 Task: Check the average views per listing of lake in the last 5 years.
Action: Mouse moved to (890, 196)
Screenshot: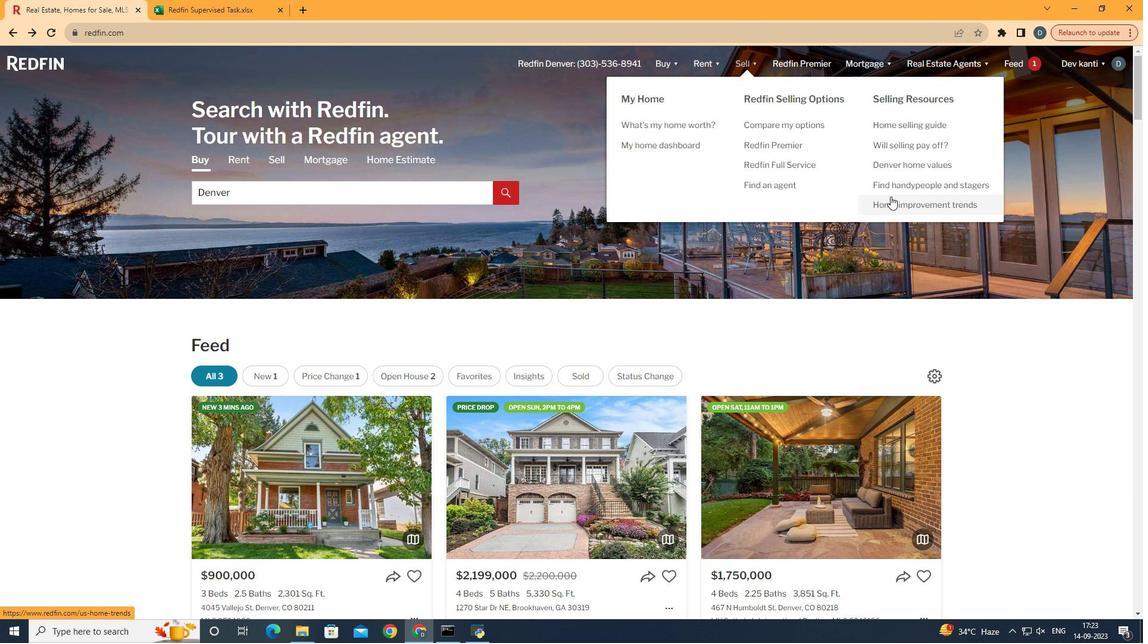 
Action: Mouse pressed left at (890, 196)
Screenshot: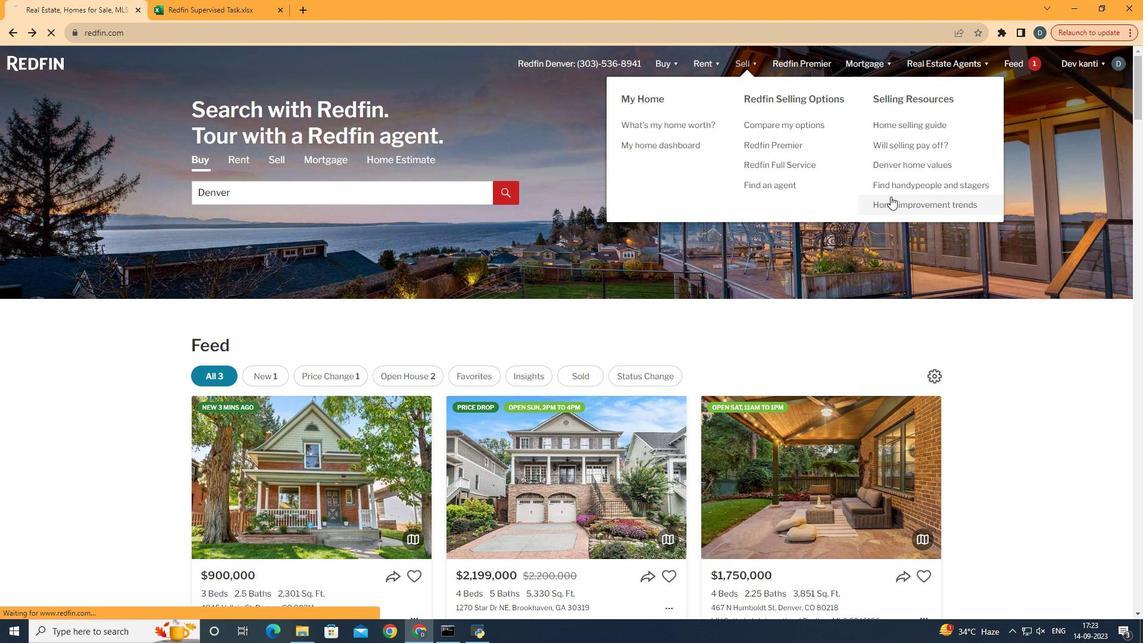 
Action: Mouse moved to (294, 219)
Screenshot: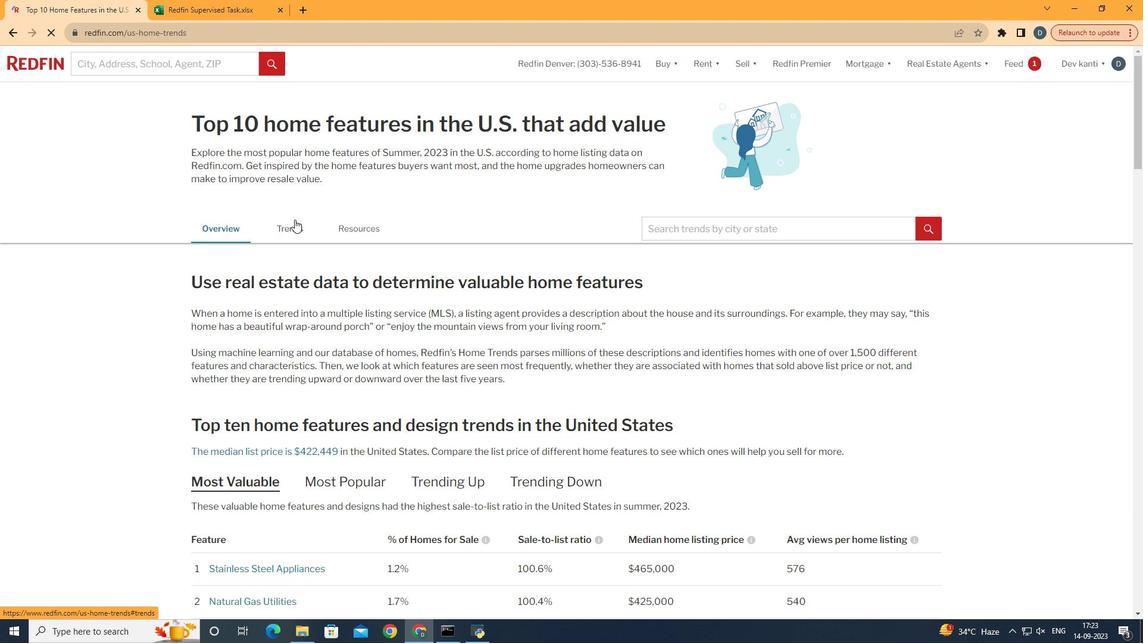 
Action: Mouse pressed left at (294, 219)
Screenshot: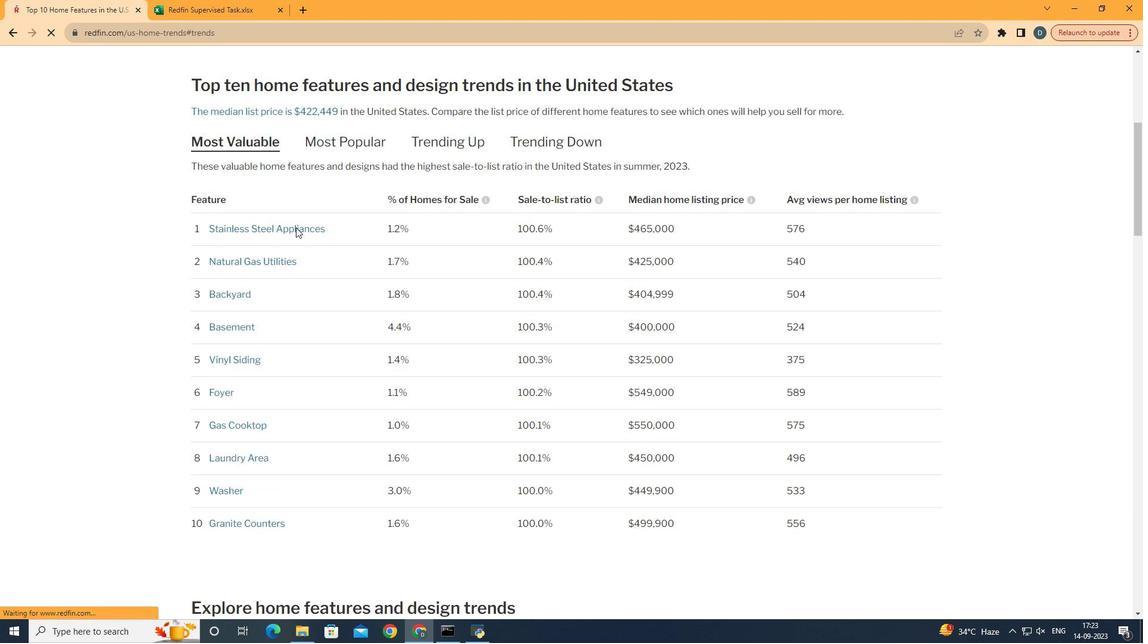 
Action: Mouse moved to (384, 279)
Screenshot: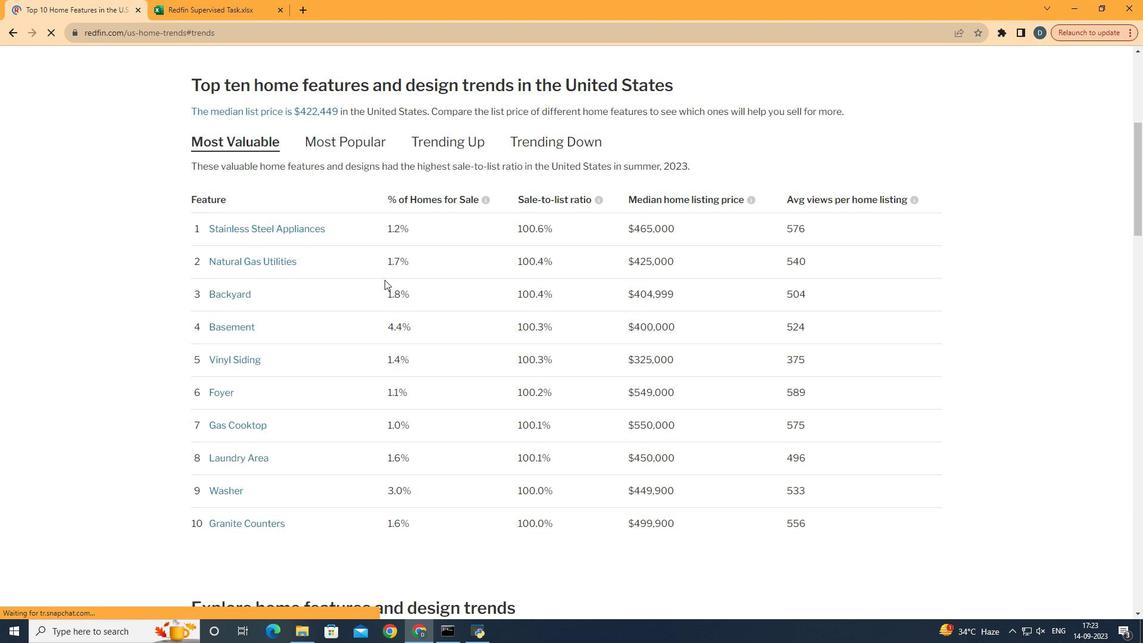 
Action: Mouse scrolled (384, 279) with delta (0, 0)
Screenshot: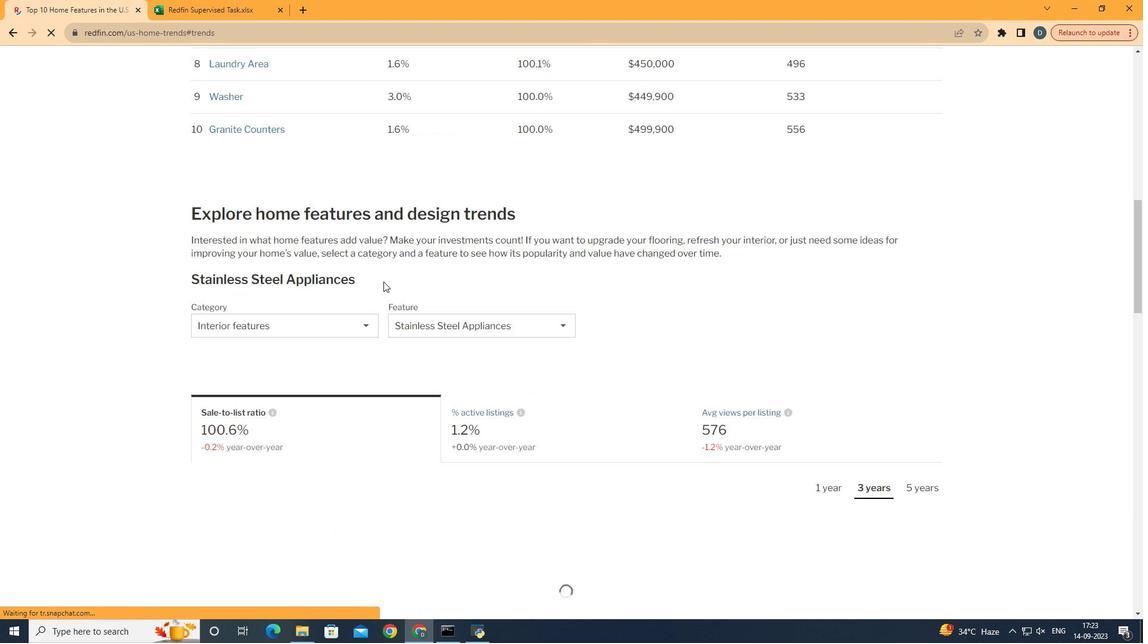 
Action: Mouse scrolled (384, 279) with delta (0, 0)
Screenshot: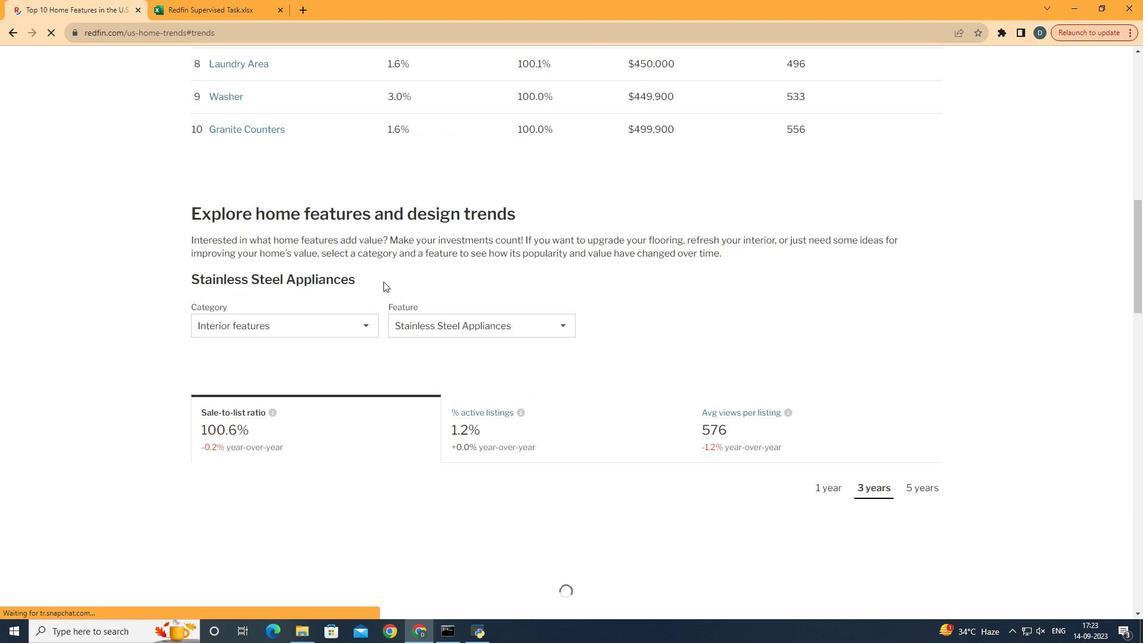 
Action: Mouse moved to (383, 281)
Screenshot: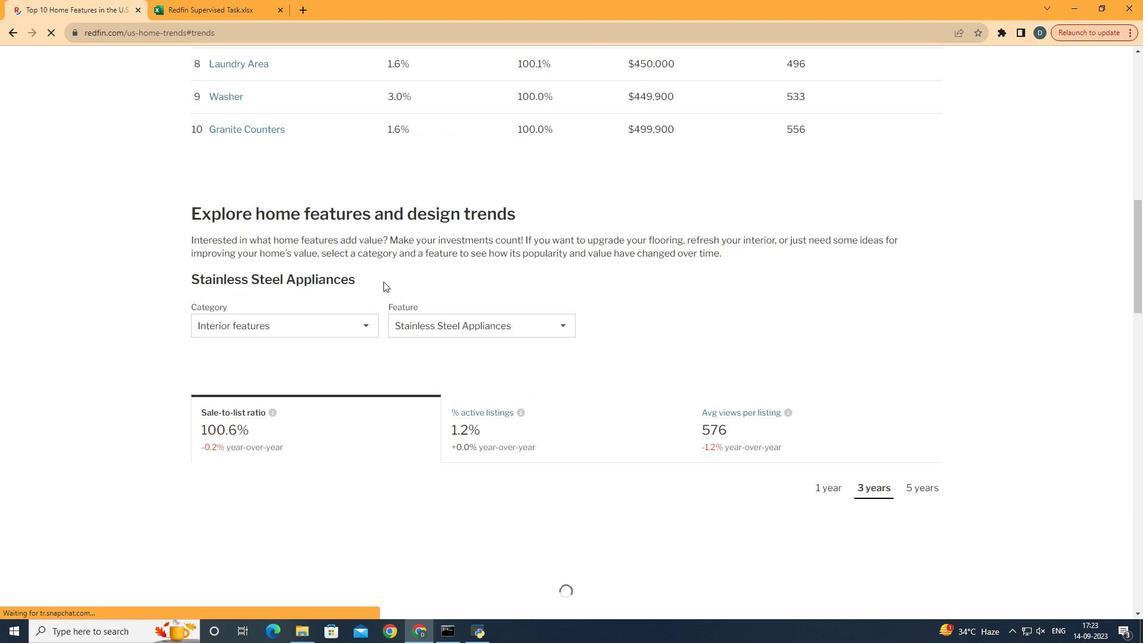 
Action: Mouse scrolled (383, 280) with delta (0, 0)
Screenshot: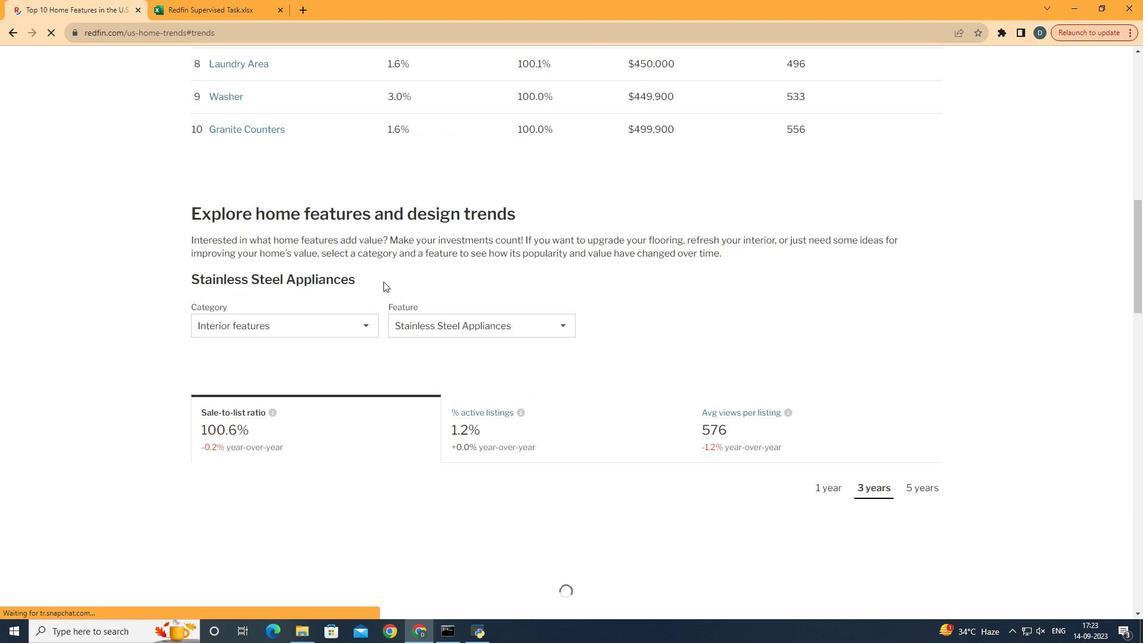 
Action: Mouse scrolled (383, 280) with delta (0, 0)
Screenshot: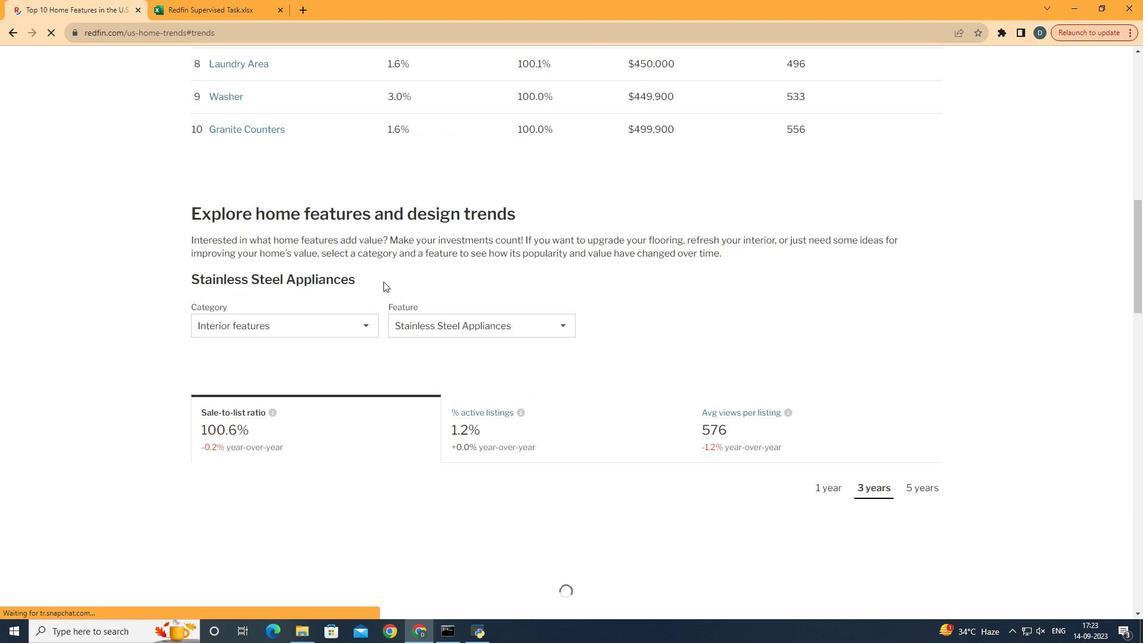 
Action: Mouse scrolled (383, 280) with delta (0, 0)
Screenshot: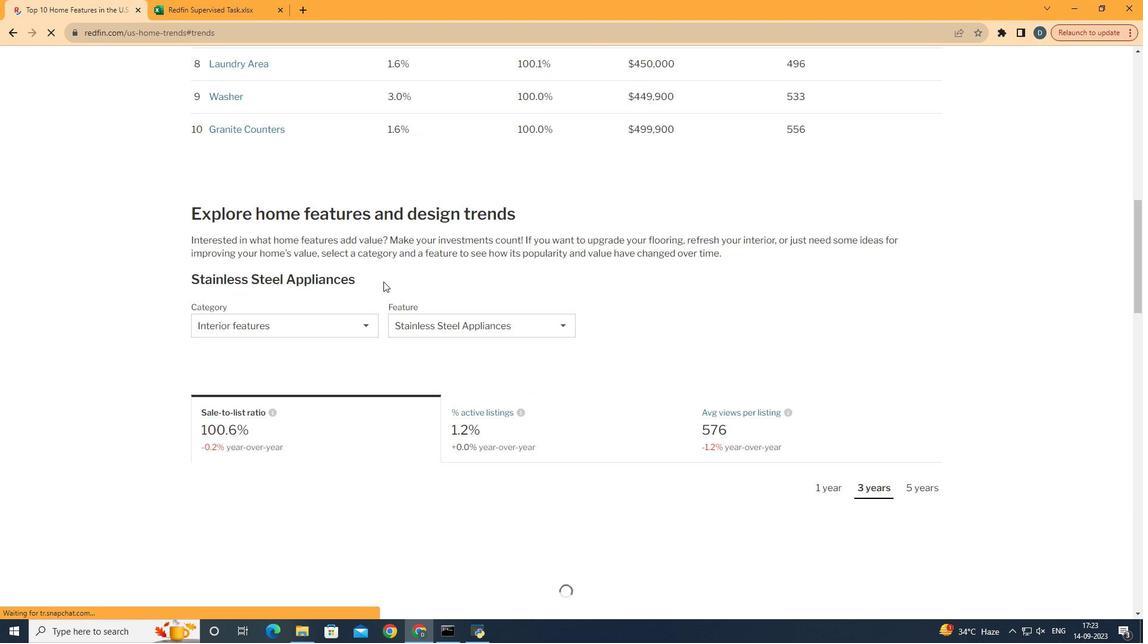 
Action: Mouse moved to (383, 281)
Screenshot: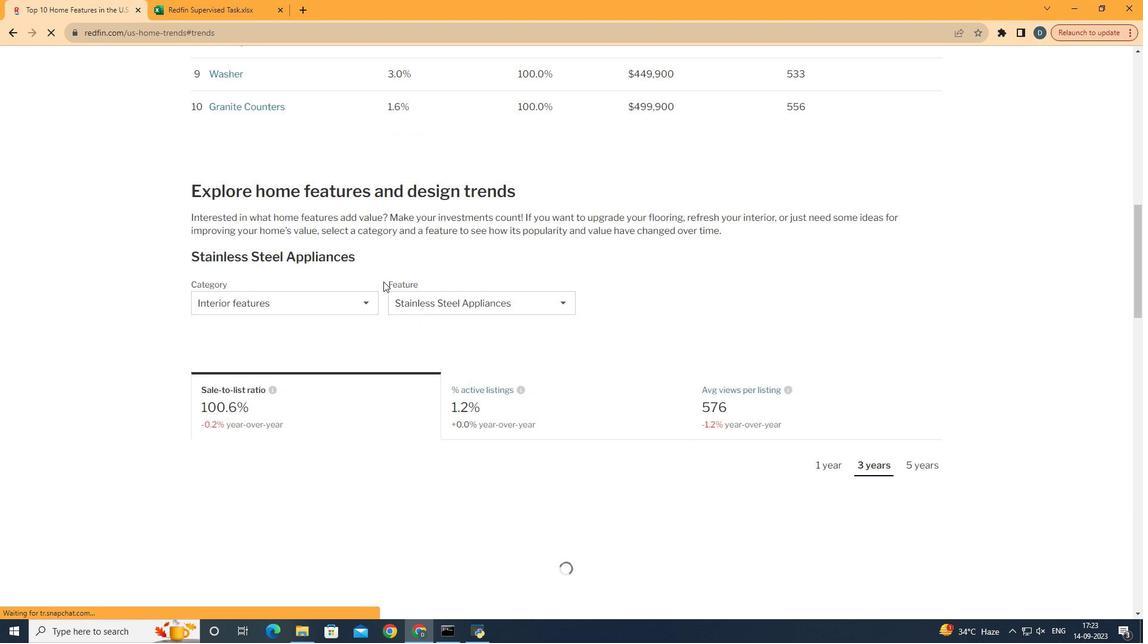 
Action: Mouse scrolled (383, 281) with delta (0, 0)
Screenshot: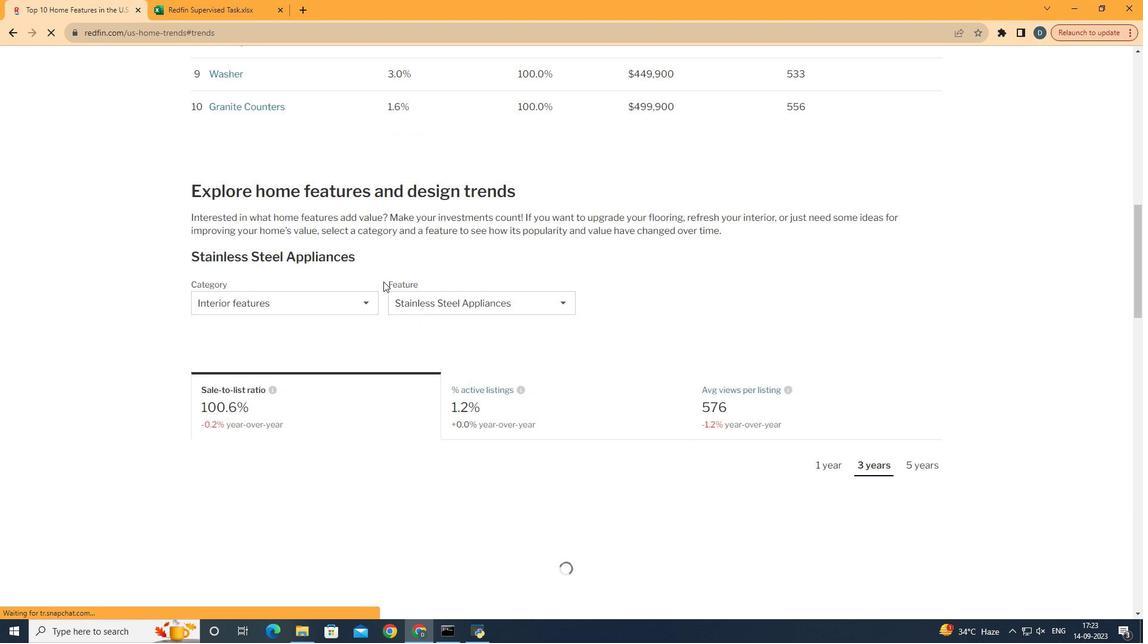 
Action: Mouse scrolled (383, 281) with delta (0, 0)
Screenshot: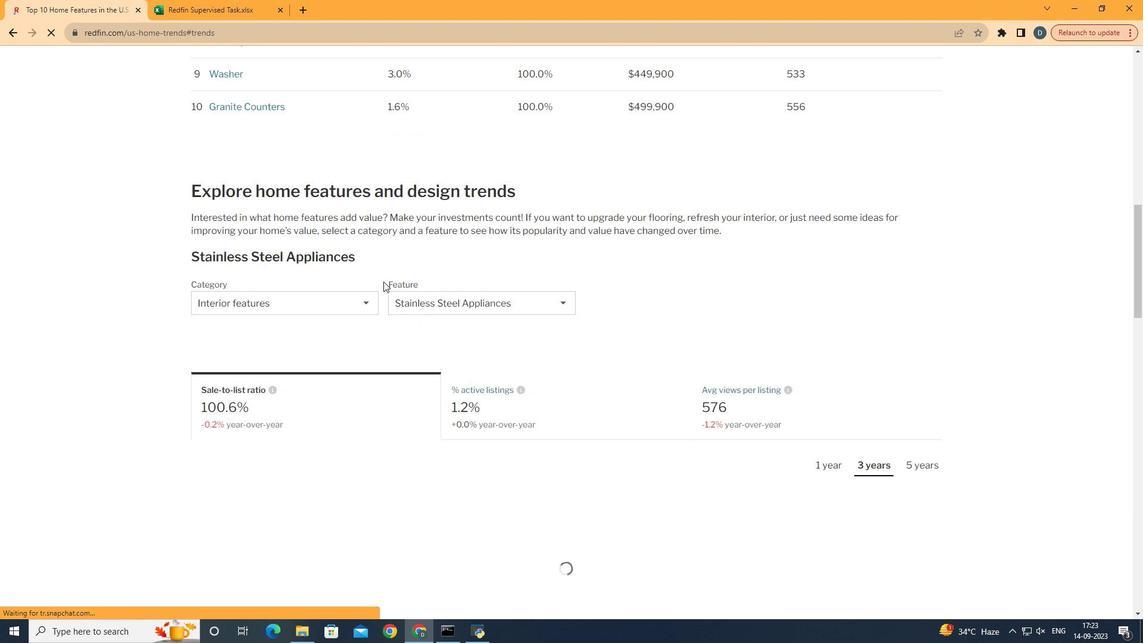 
Action: Mouse scrolled (383, 281) with delta (0, 0)
Screenshot: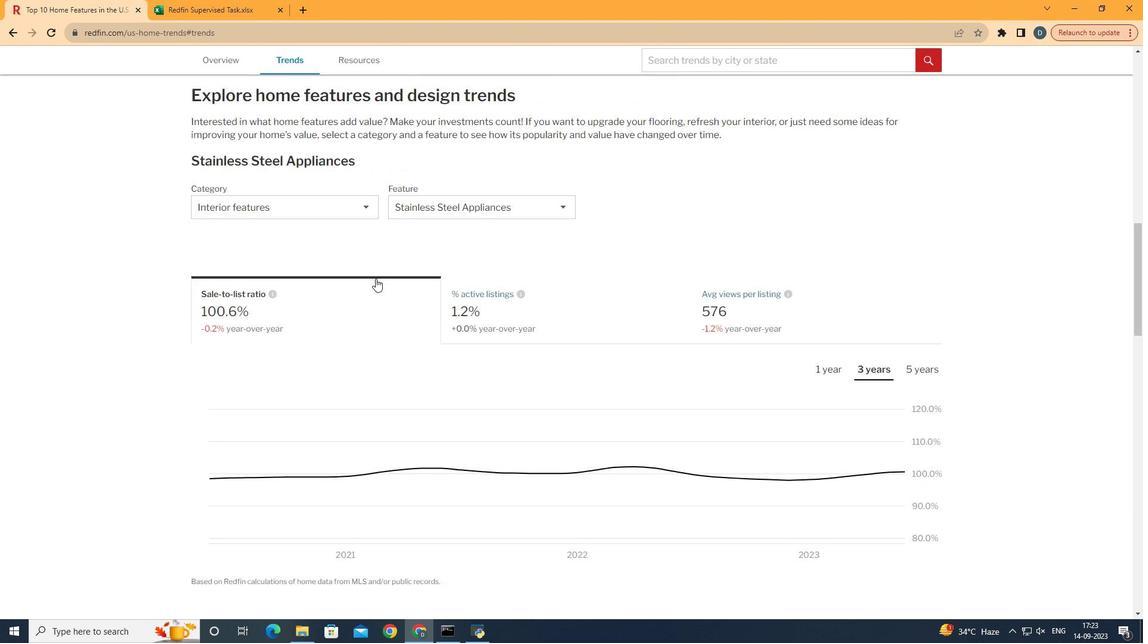 
Action: Mouse scrolled (383, 281) with delta (0, 0)
Screenshot: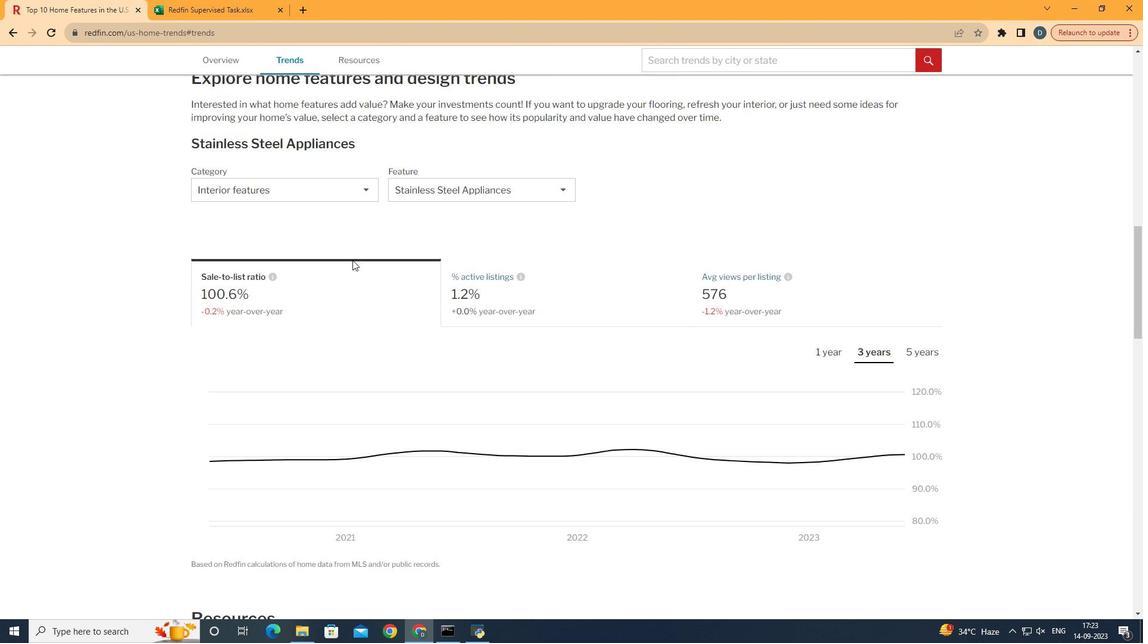 
Action: Mouse moved to (338, 230)
Screenshot: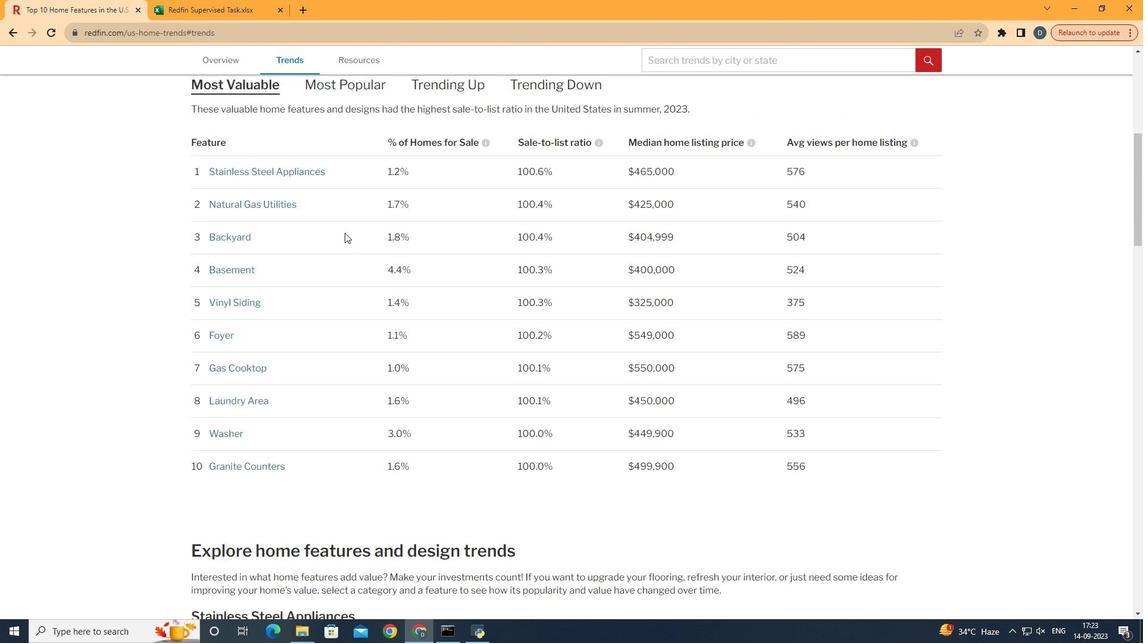 
Action: Mouse scrolled (338, 229) with delta (0, 0)
Screenshot: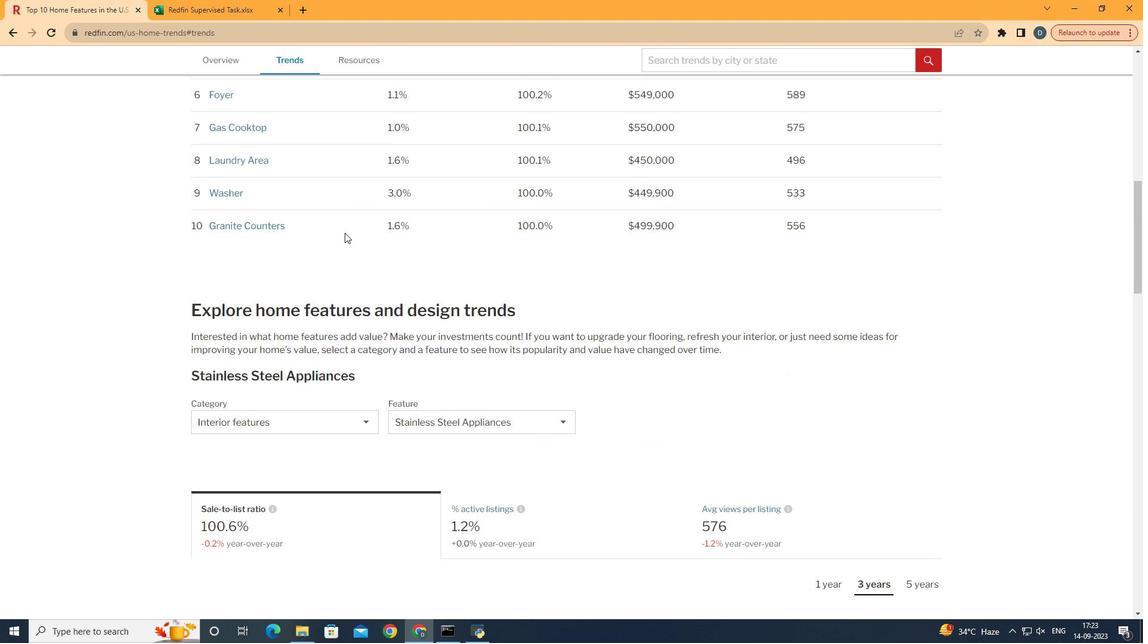 
Action: Mouse scrolled (338, 229) with delta (0, 0)
Screenshot: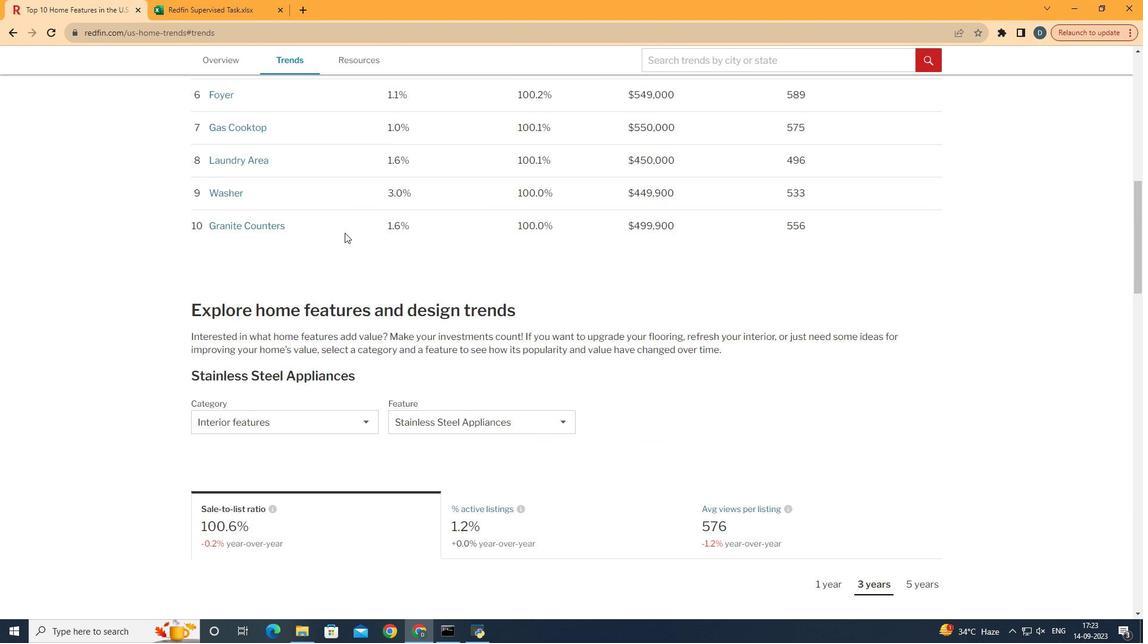 
Action: Mouse scrolled (338, 229) with delta (0, 0)
Screenshot: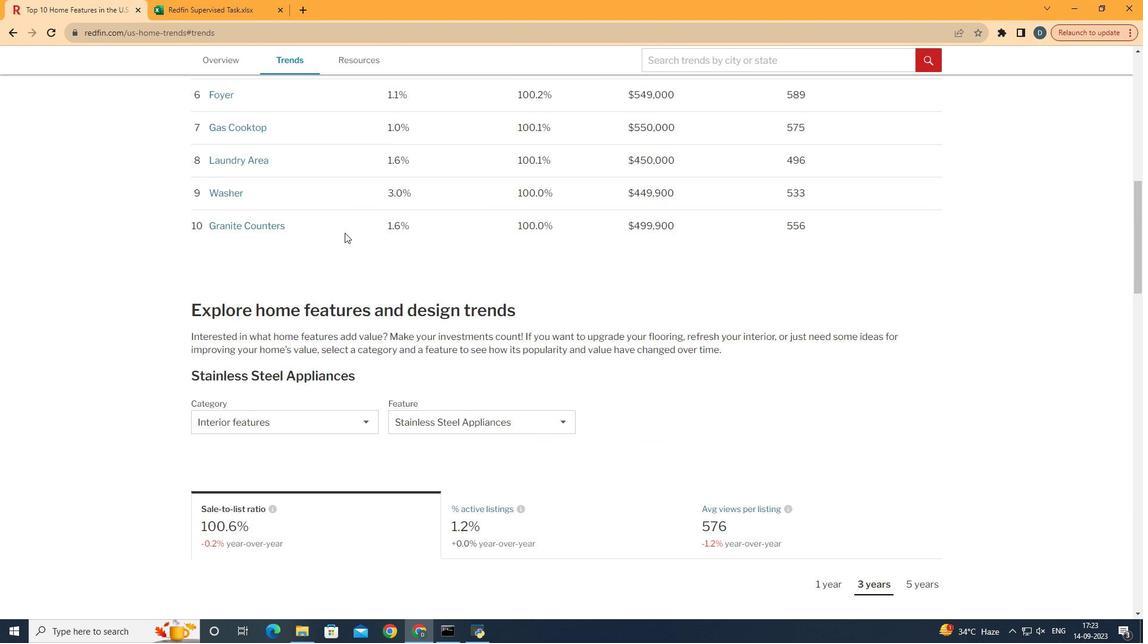 
Action: Mouse scrolled (338, 229) with delta (0, 0)
Screenshot: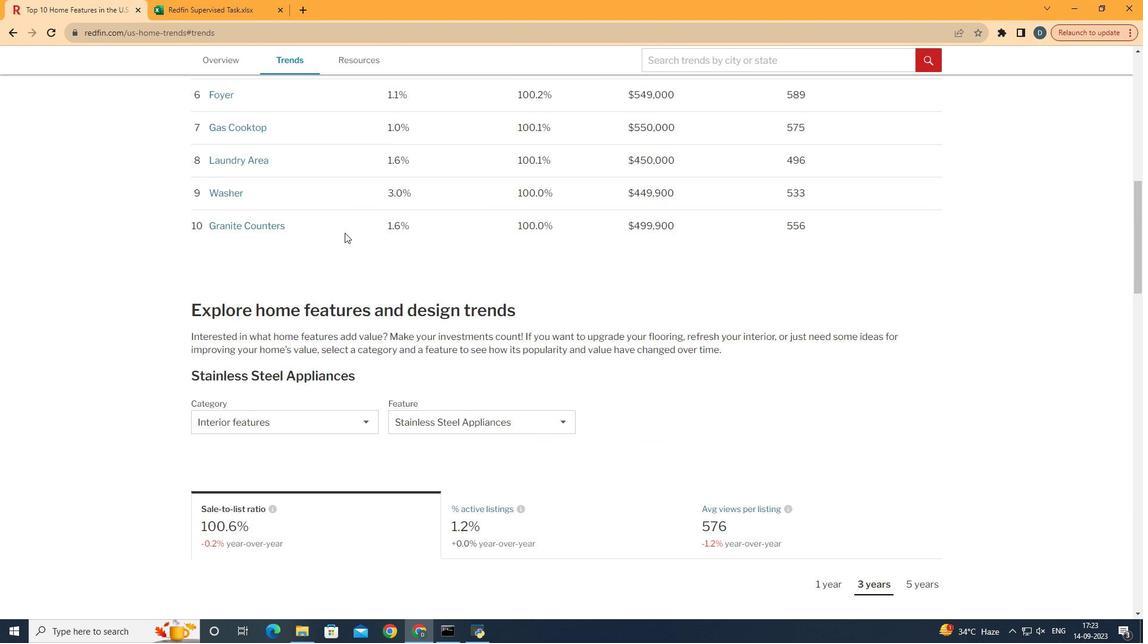 
Action: Mouse moved to (340, 231)
Screenshot: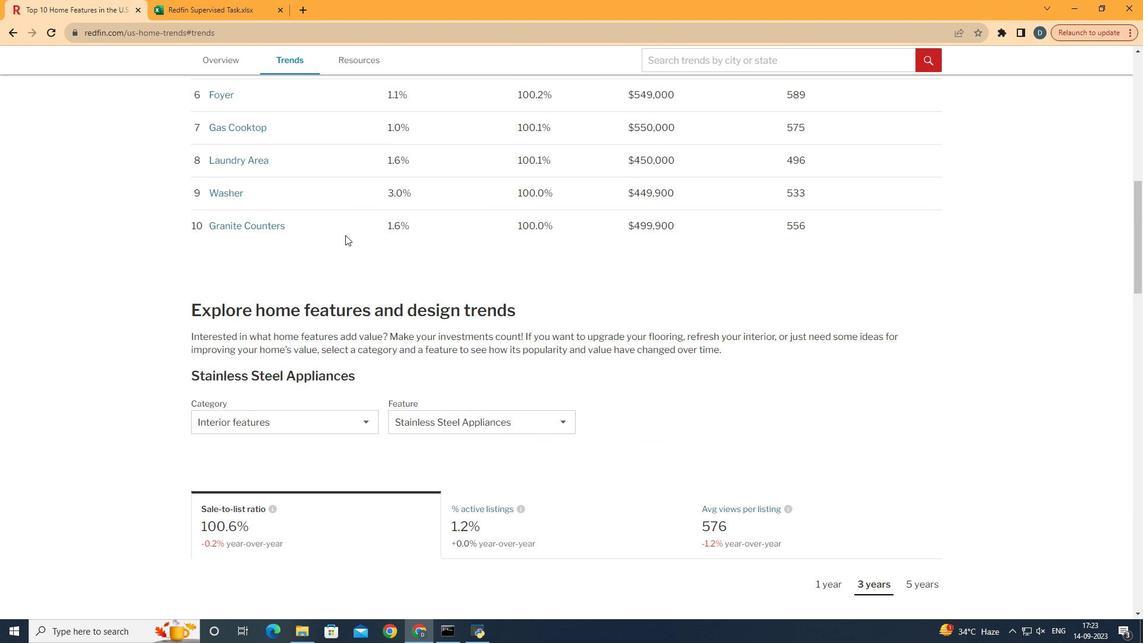
Action: Mouse scrolled (340, 230) with delta (0, 0)
Screenshot: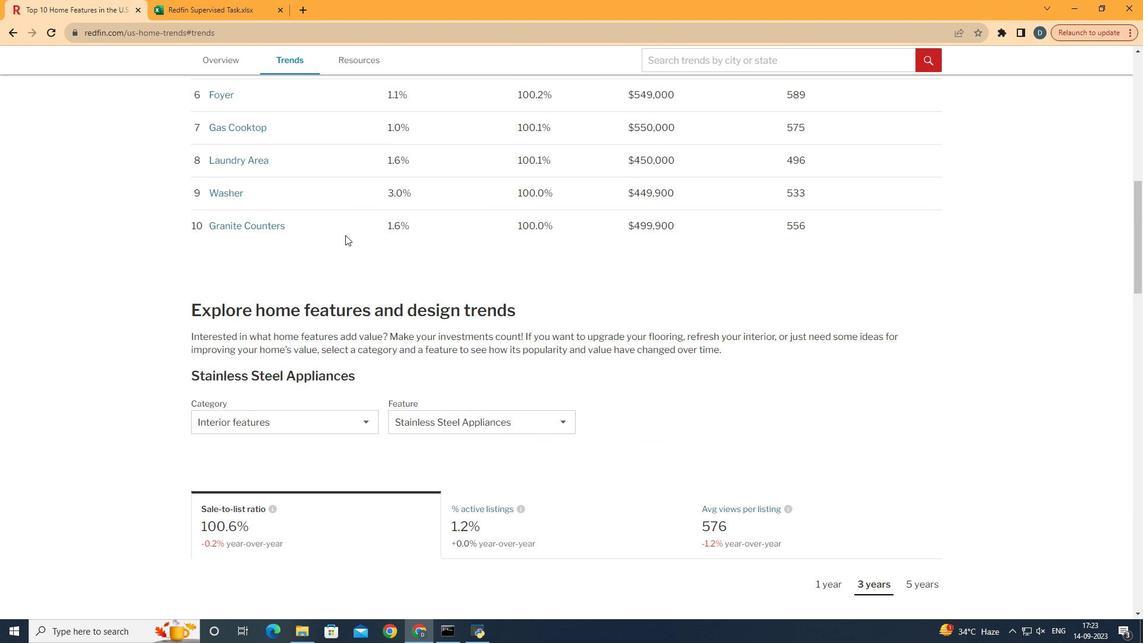 
Action: Mouse moved to (337, 431)
Screenshot: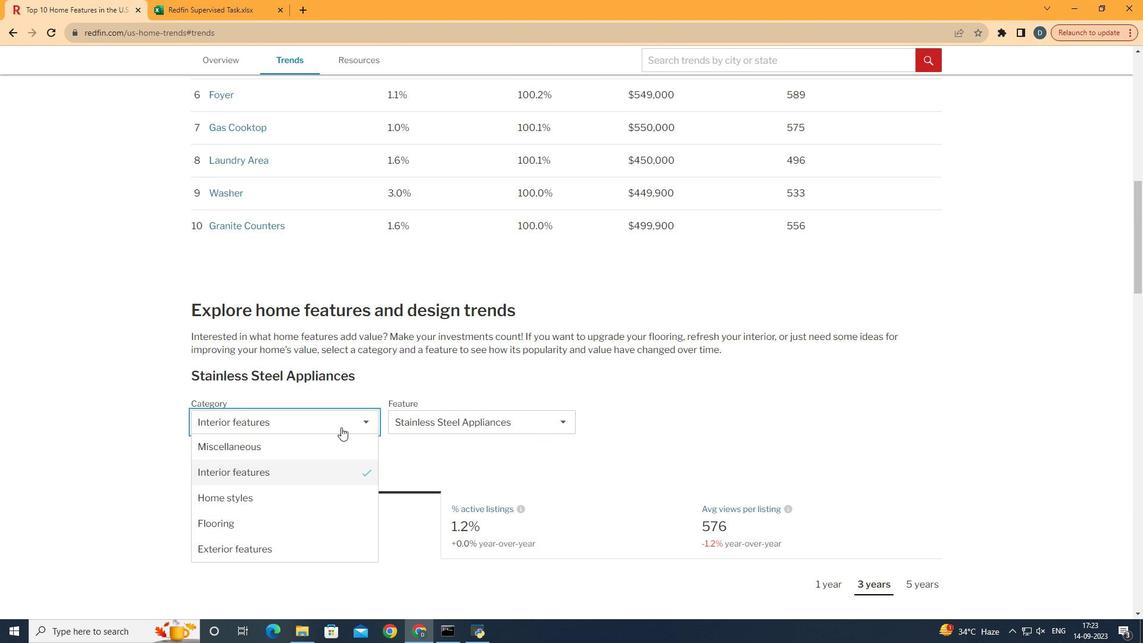 
Action: Mouse pressed left at (337, 431)
Screenshot: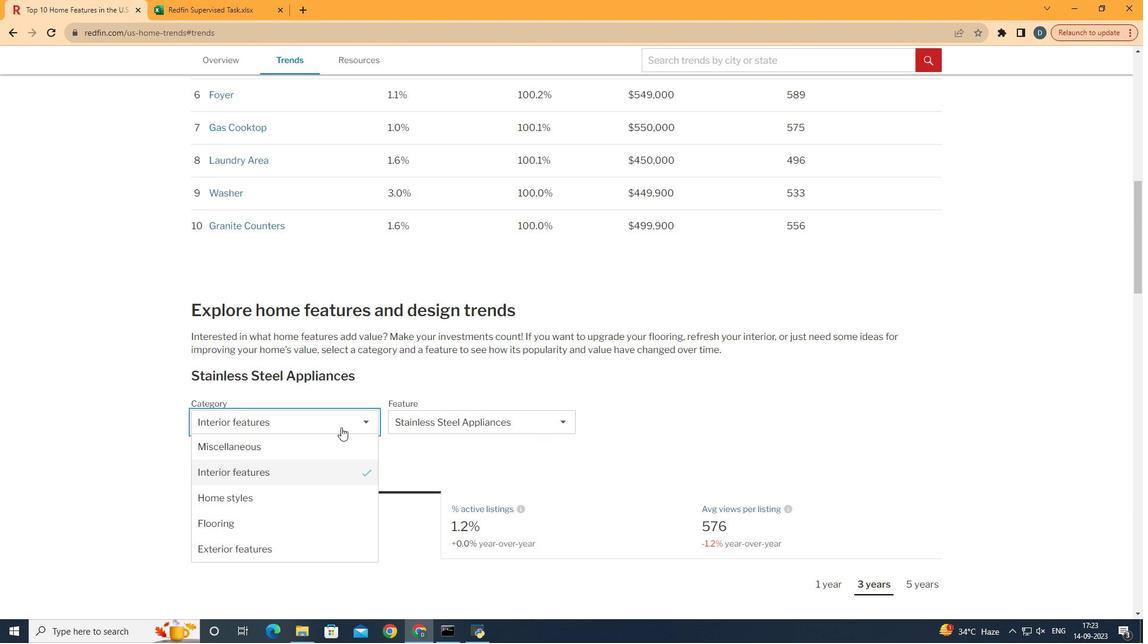 
Action: Mouse moved to (300, 546)
Screenshot: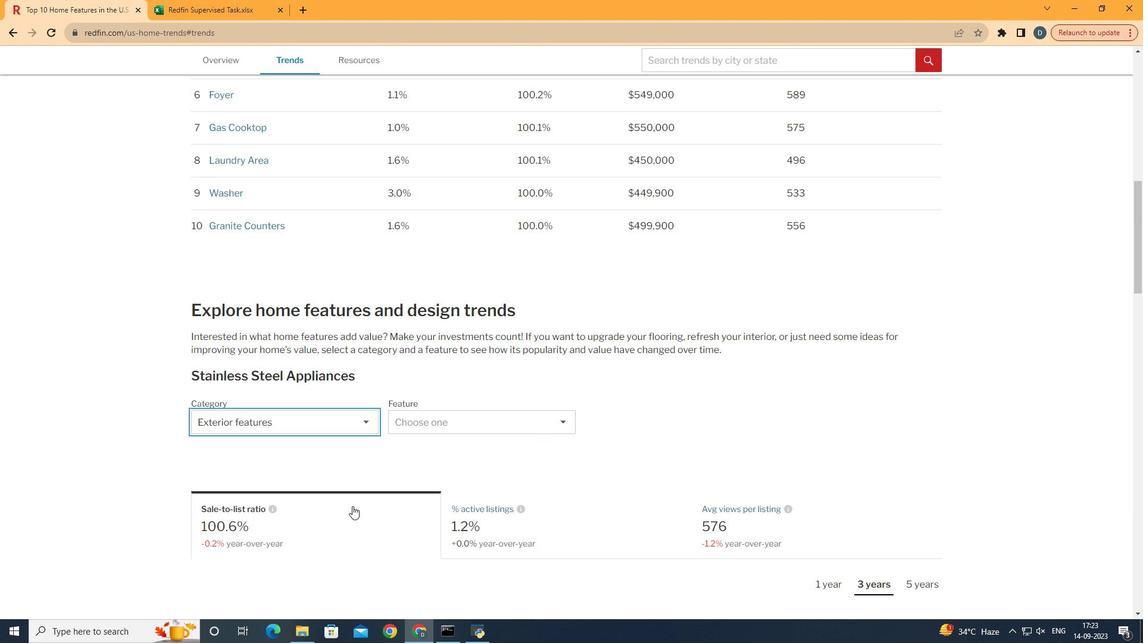 
Action: Mouse pressed left at (300, 546)
Screenshot: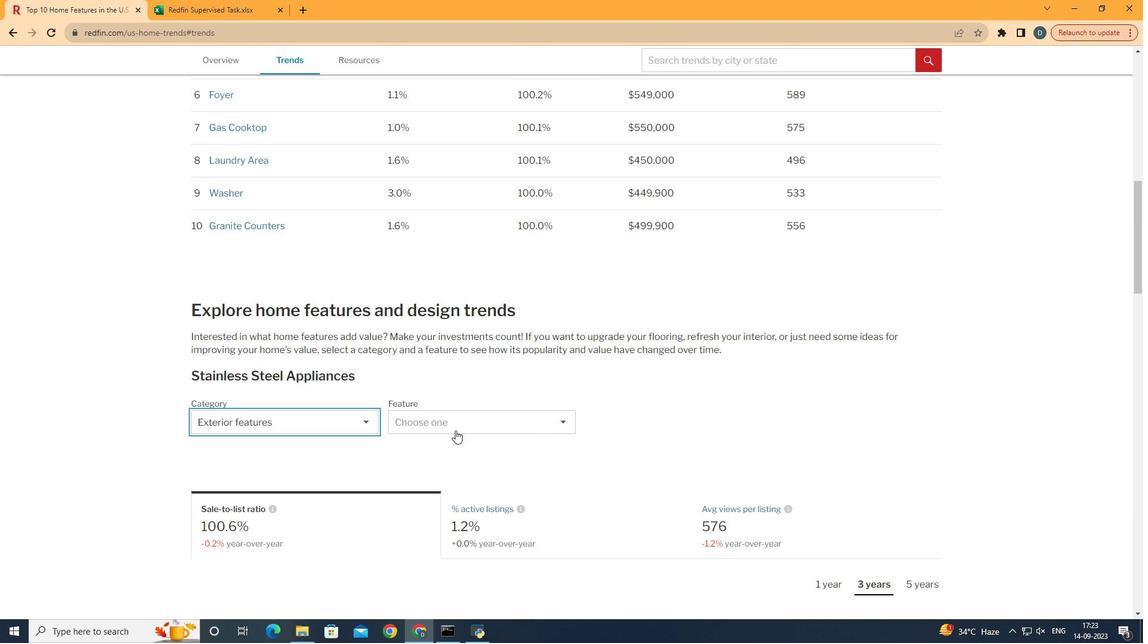 
Action: Mouse moved to (468, 424)
Screenshot: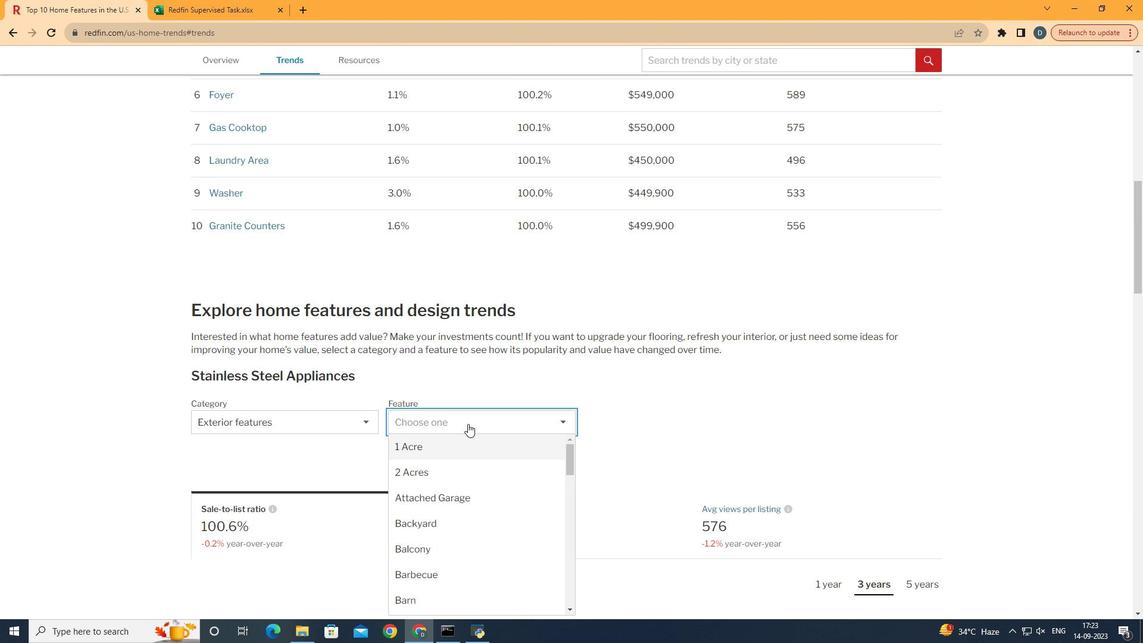 
Action: Mouse pressed left at (468, 424)
Screenshot: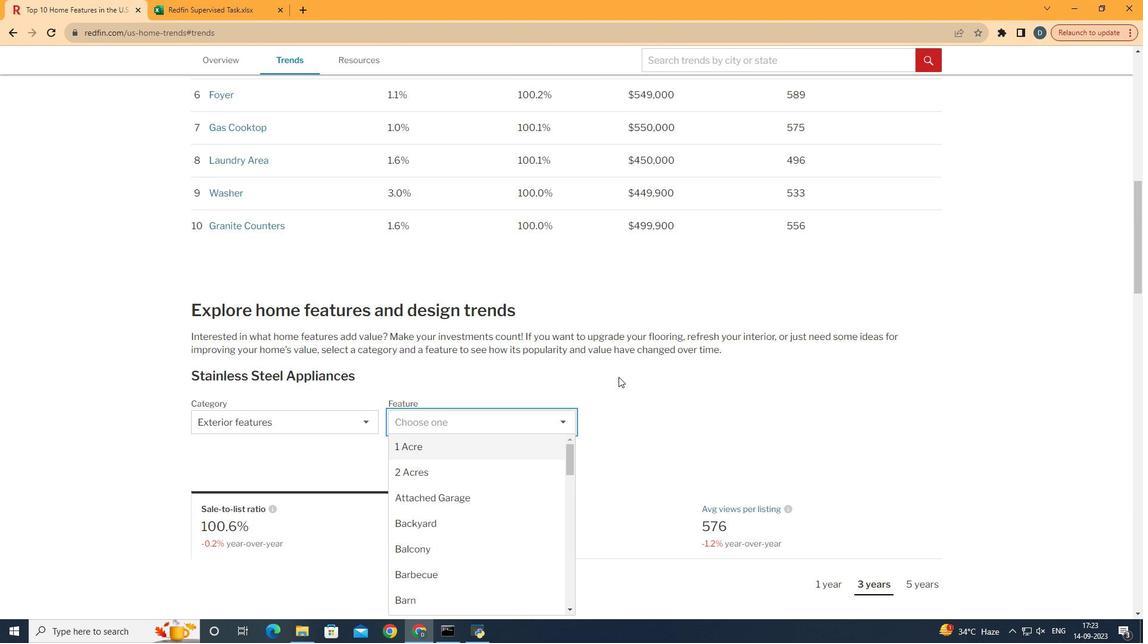 
Action: Mouse moved to (686, 363)
Screenshot: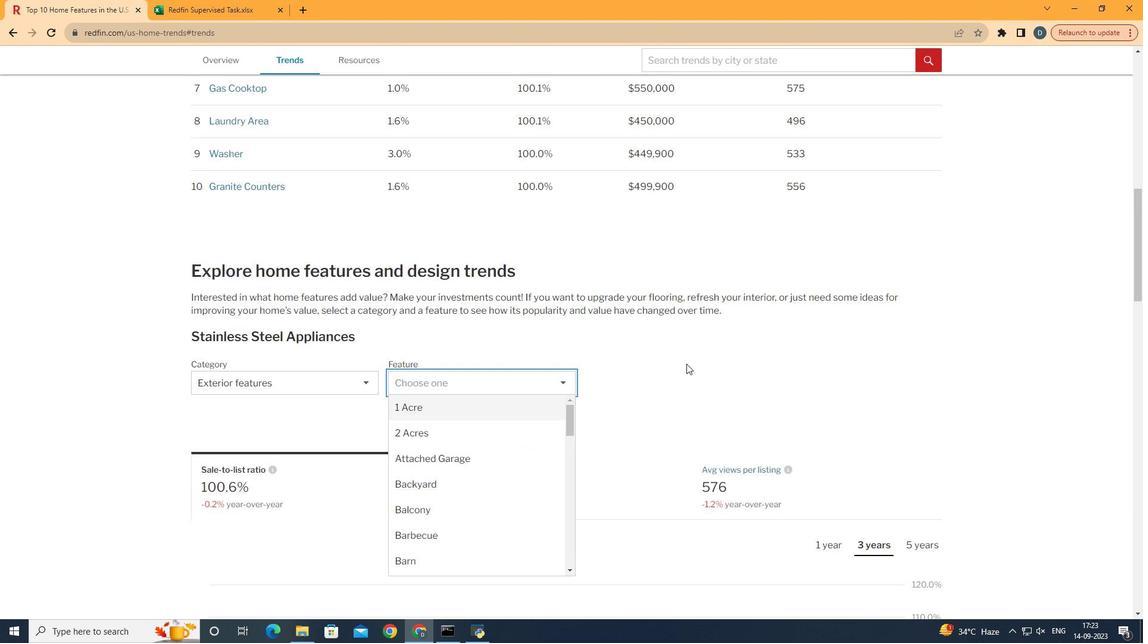 
Action: Mouse scrolled (686, 363) with delta (0, 0)
Screenshot: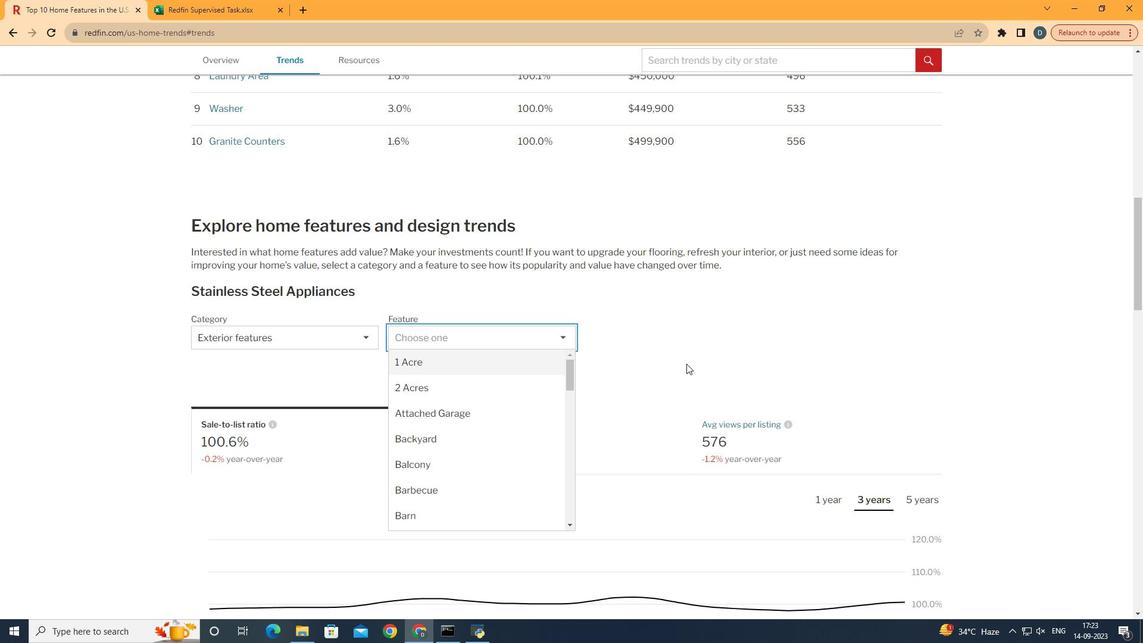 
Action: Mouse scrolled (686, 363) with delta (0, 0)
Screenshot: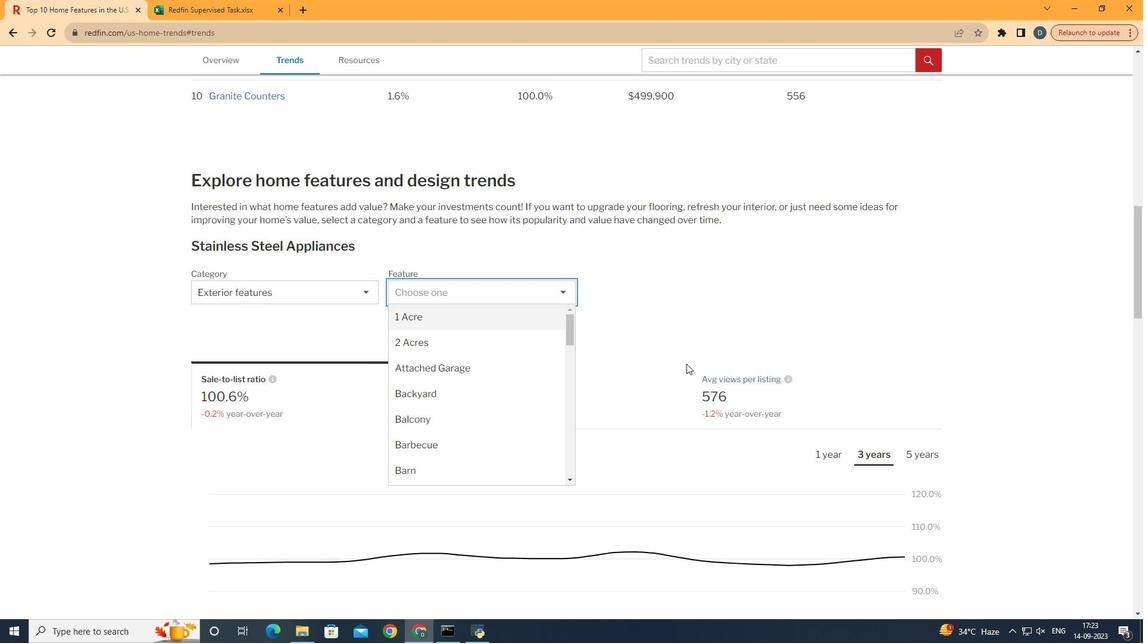 
Action: Mouse scrolled (686, 363) with delta (0, 0)
Screenshot: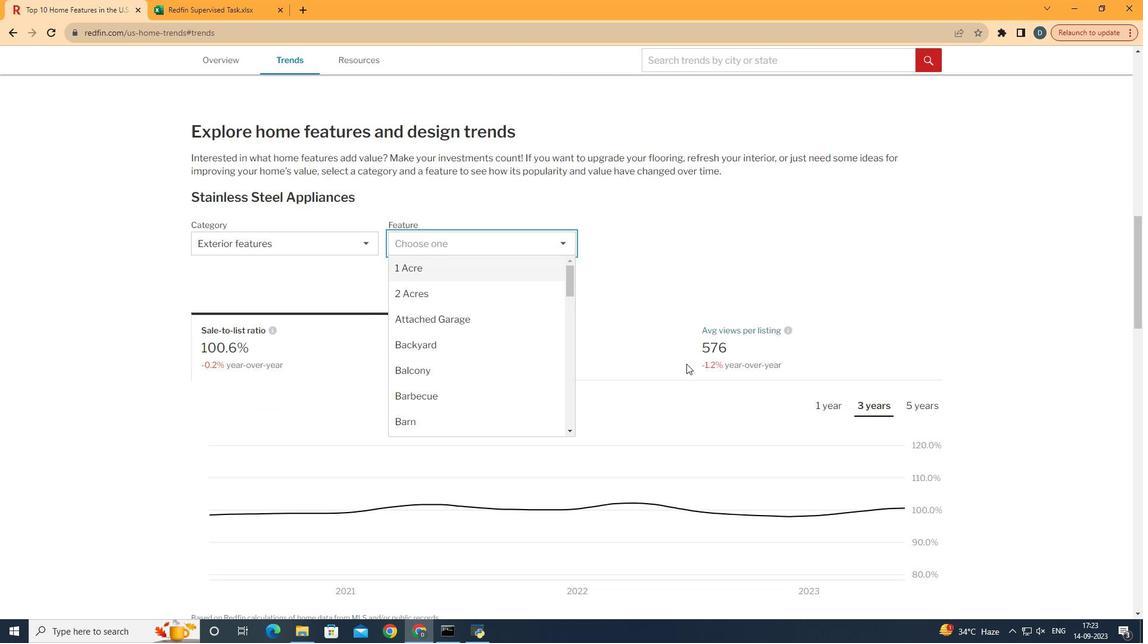 
Action: Mouse moved to (403, 371)
Screenshot: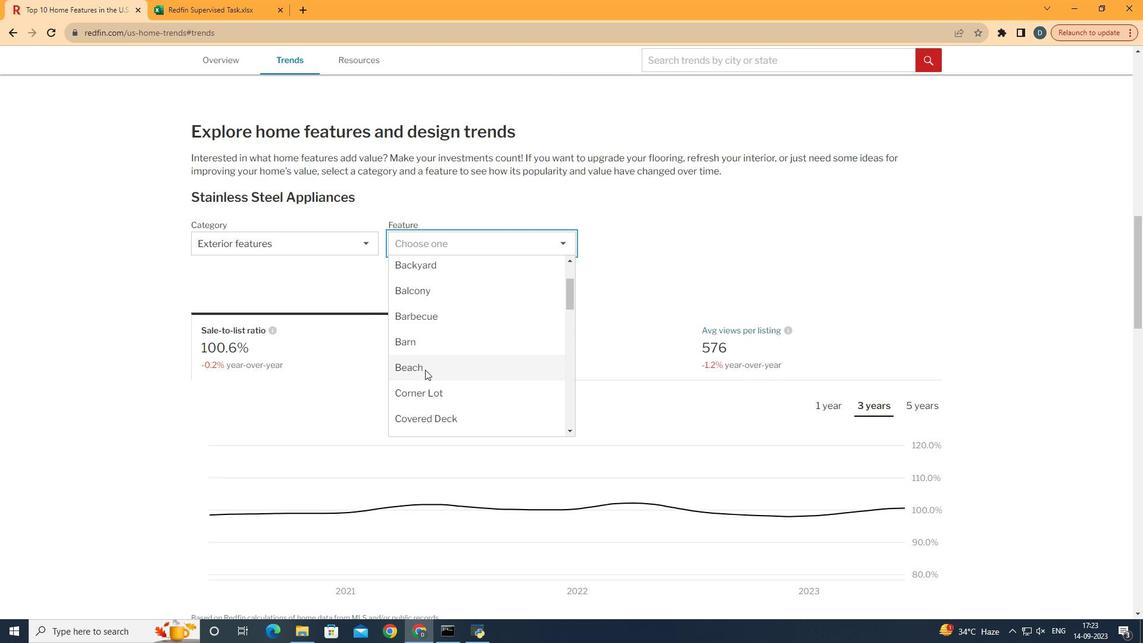 
Action: Mouse scrolled (403, 370) with delta (0, 0)
Screenshot: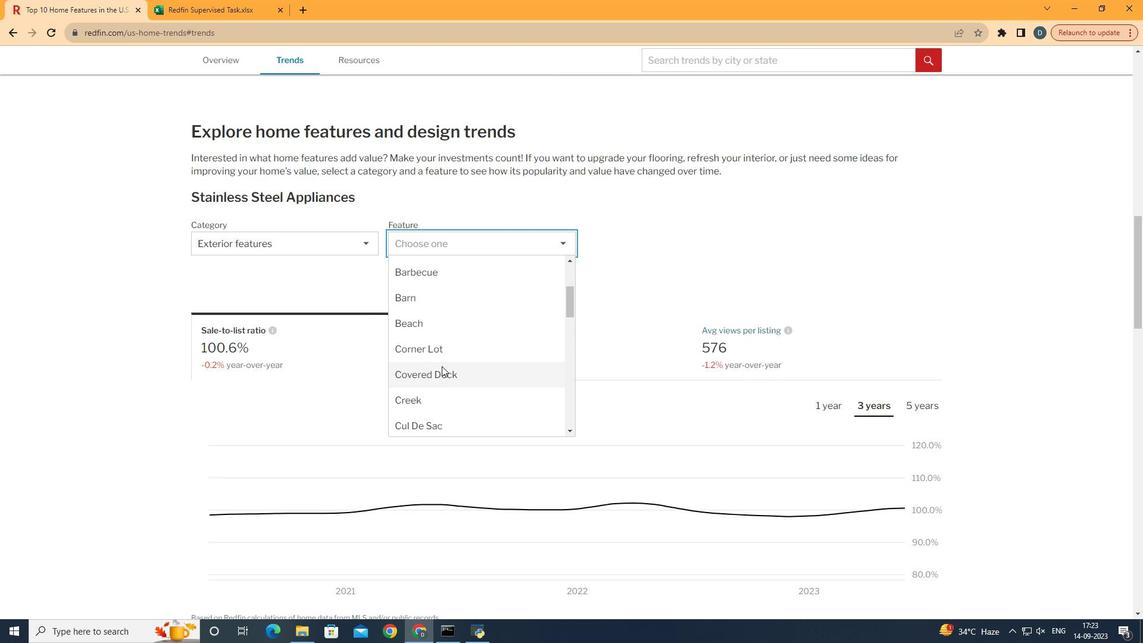 
Action: Mouse scrolled (403, 370) with delta (0, 0)
Screenshot: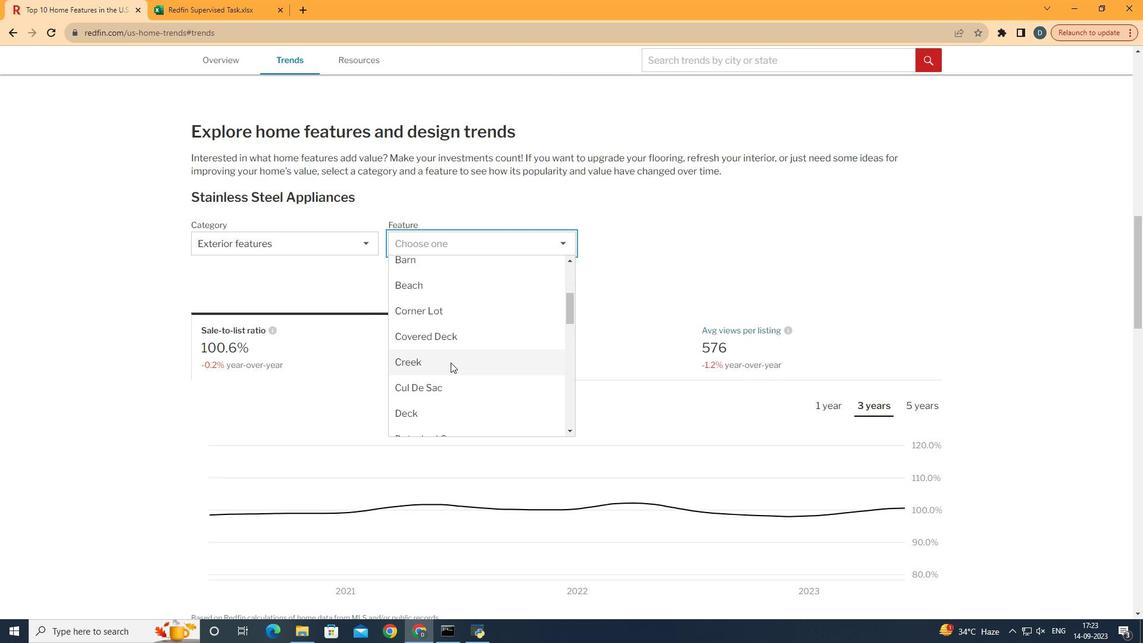 
Action: Mouse moved to (406, 371)
Screenshot: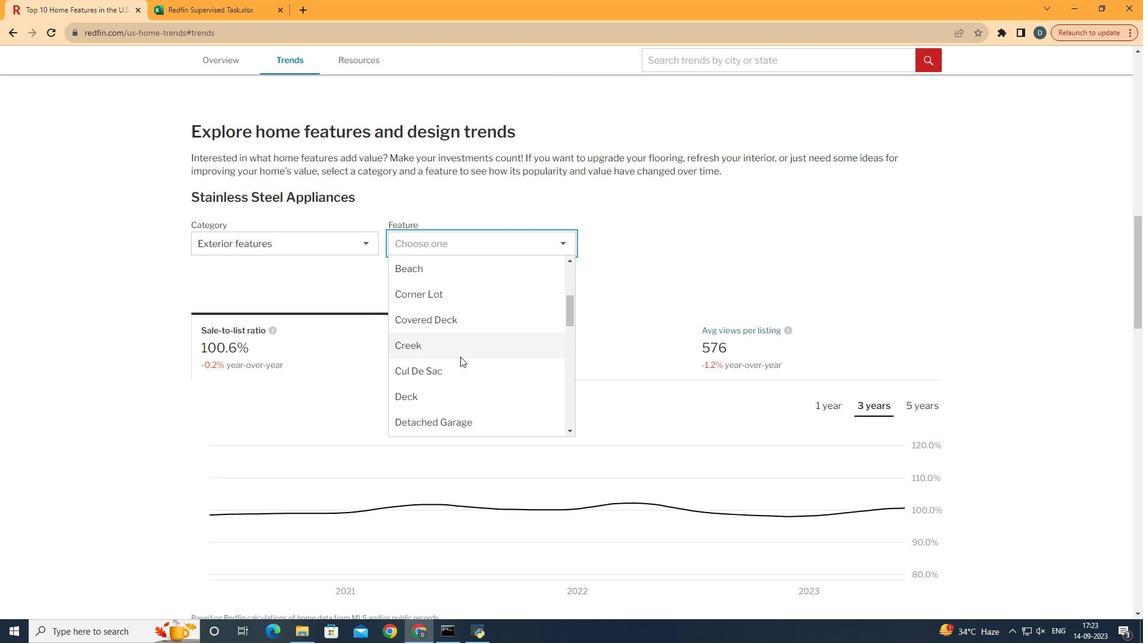 
Action: Mouse scrolled (406, 370) with delta (0, 0)
Screenshot: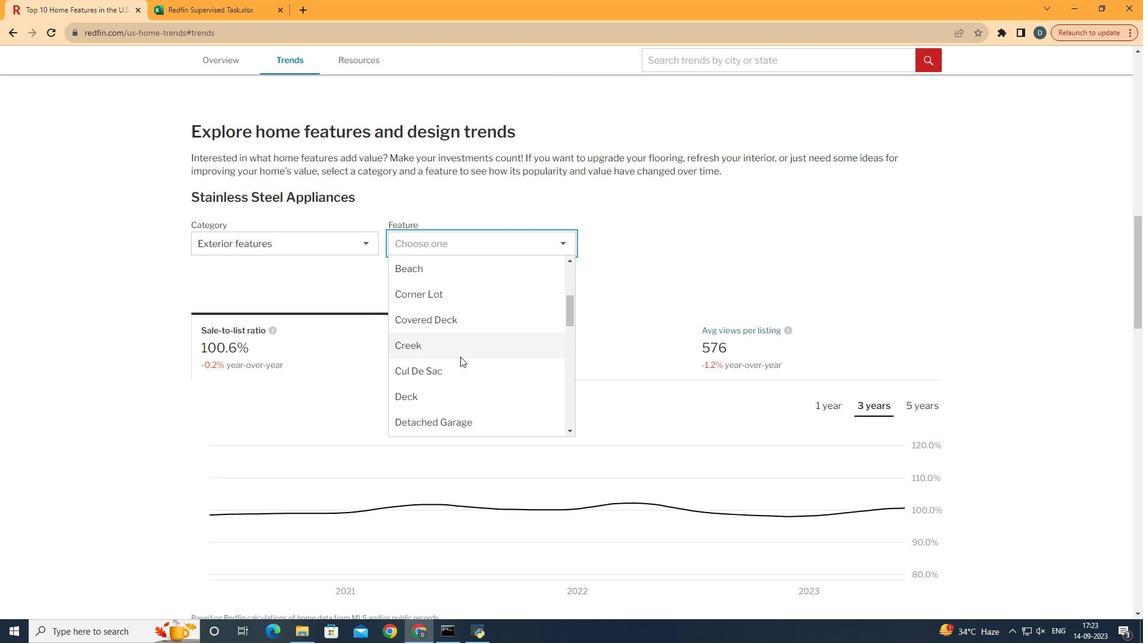 
Action: Mouse moved to (460, 356)
Screenshot: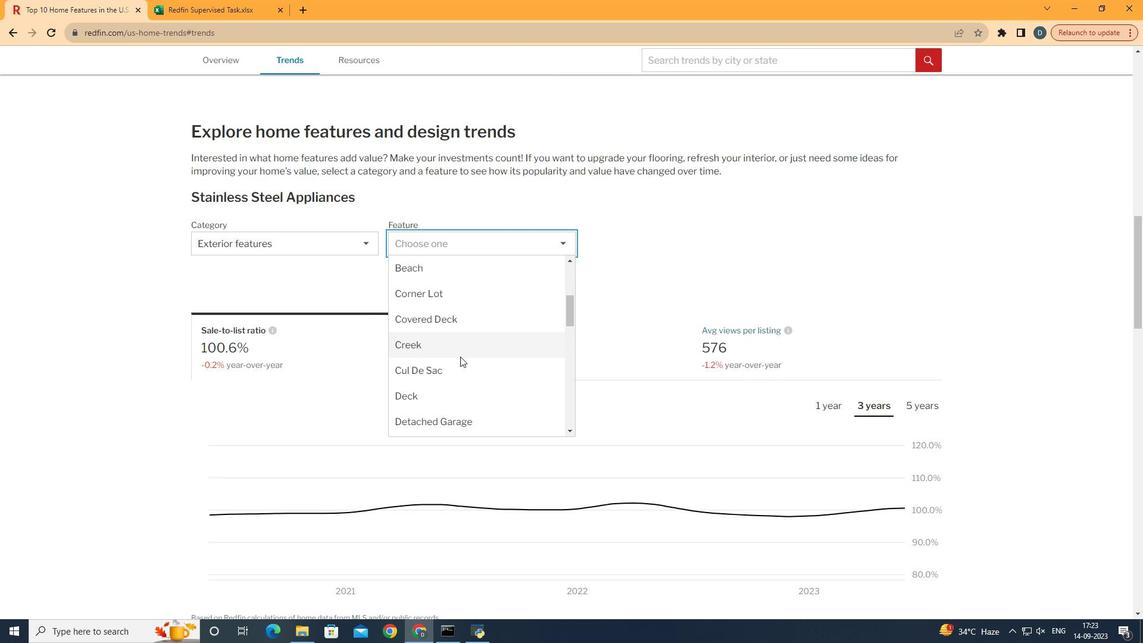 
Action: Mouse scrolled (460, 356) with delta (0, 0)
Screenshot: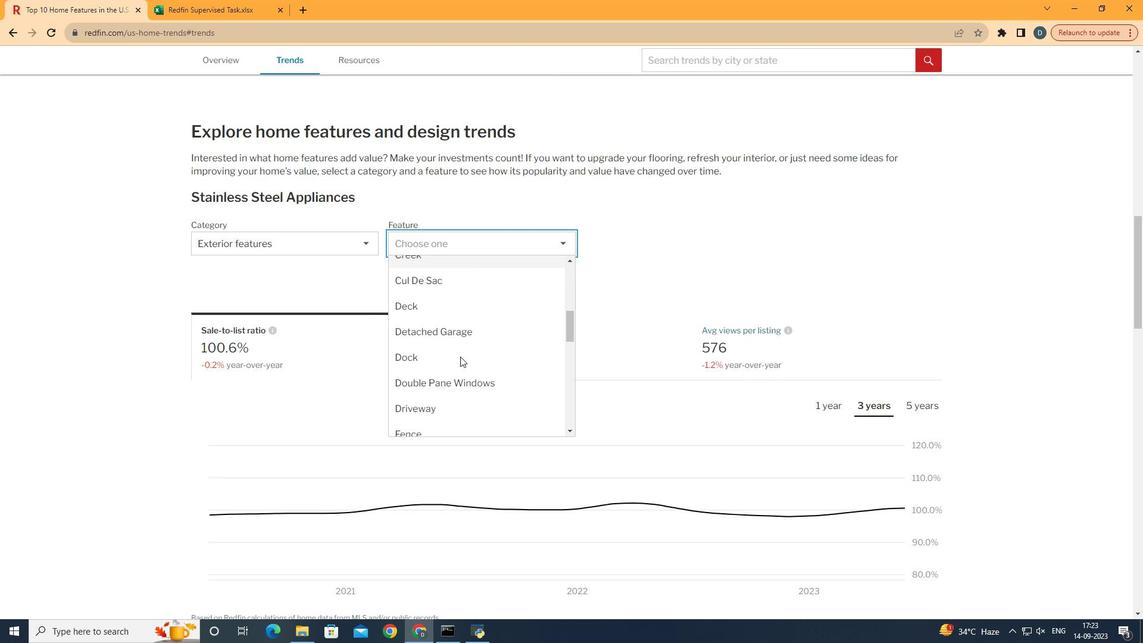 
Action: Mouse scrolled (460, 356) with delta (0, 0)
Screenshot: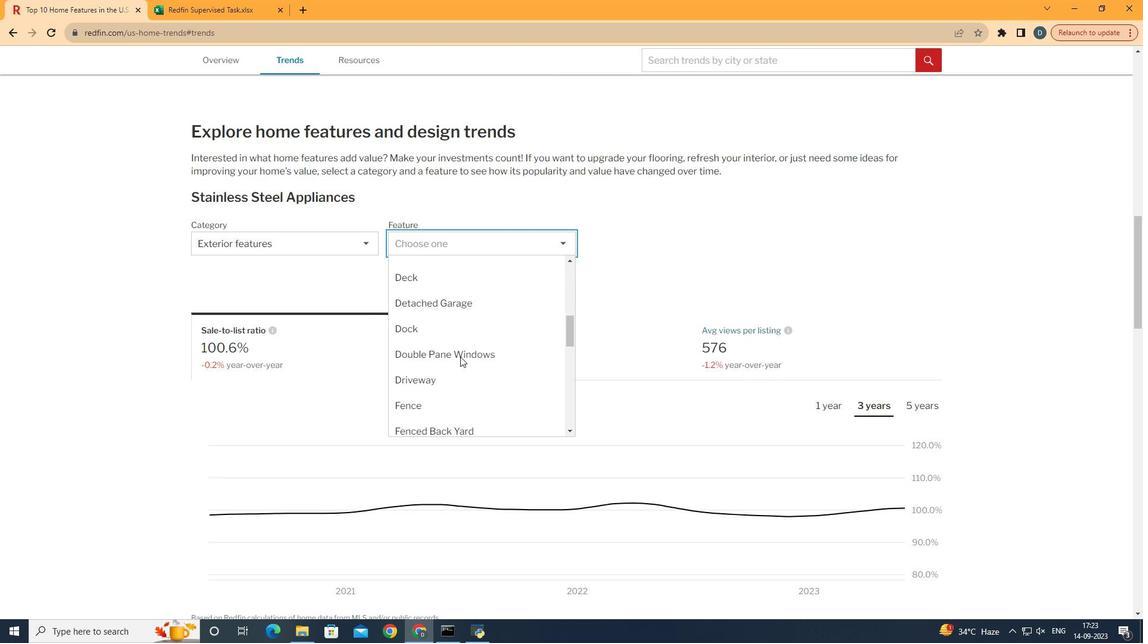 
Action: Mouse moved to (465, 355)
Screenshot: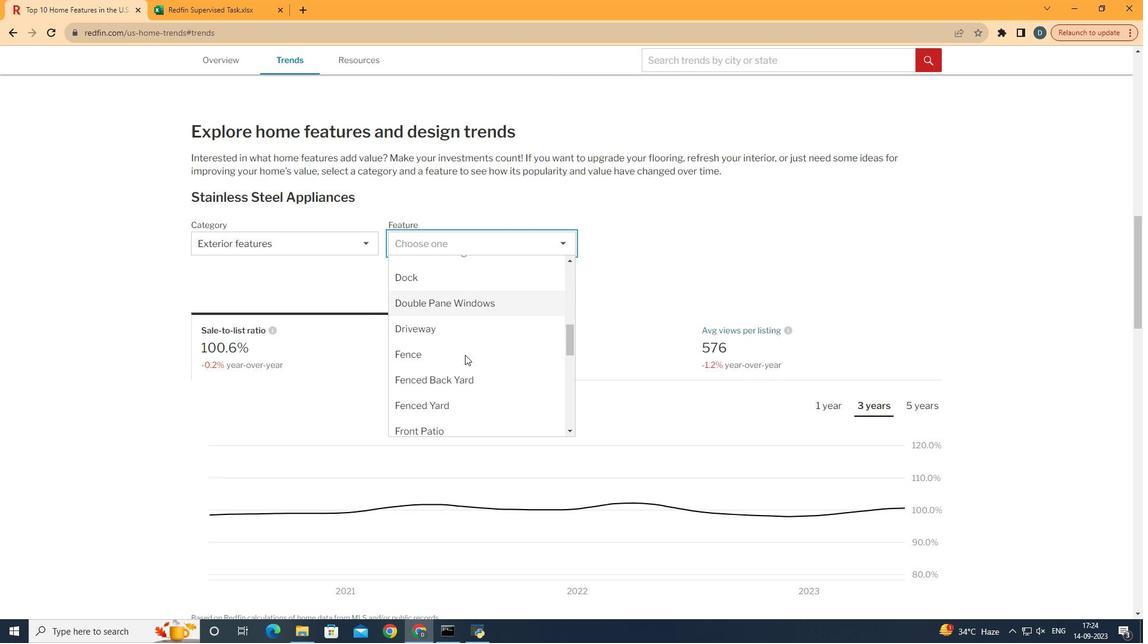 
Action: Mouse scrolled (465, 354) with delta (0, 0)
Screenshot: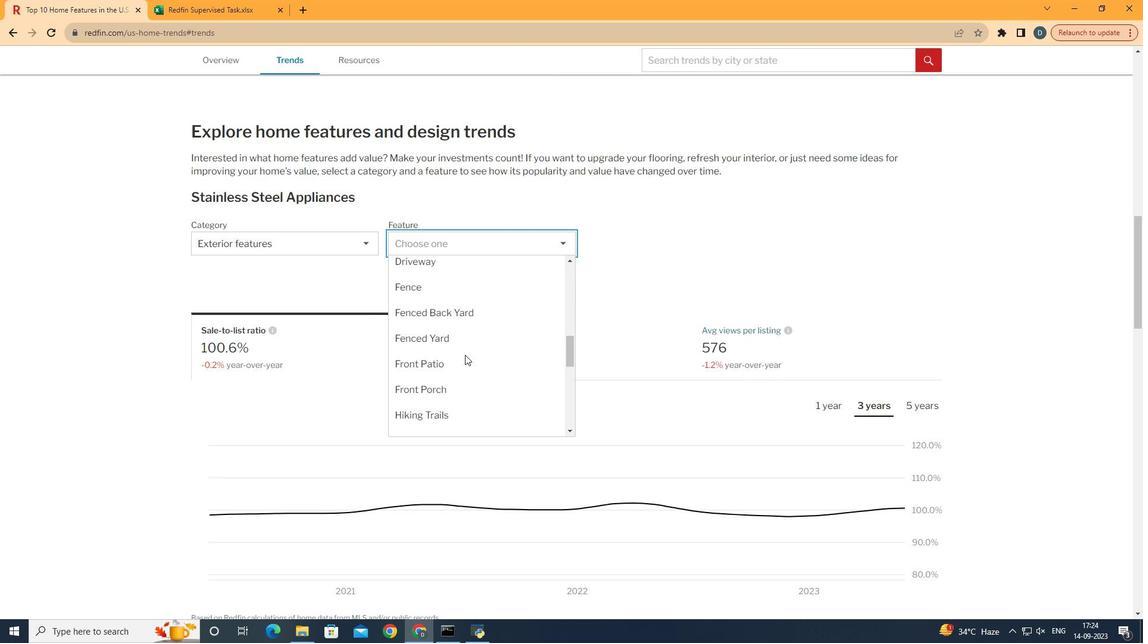 
Action: Mouse scrolled (465, 354) with delta (0, 0)
Screenshot: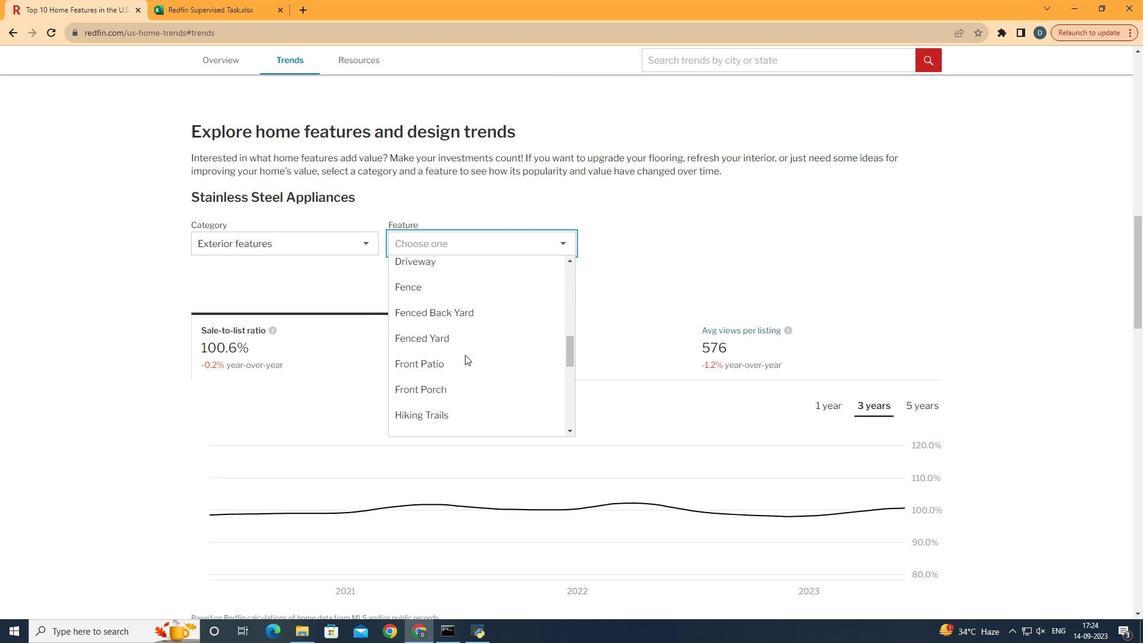 
Action: Mouse scrolled (465, 354) with delta (0, 0)
Screenshot: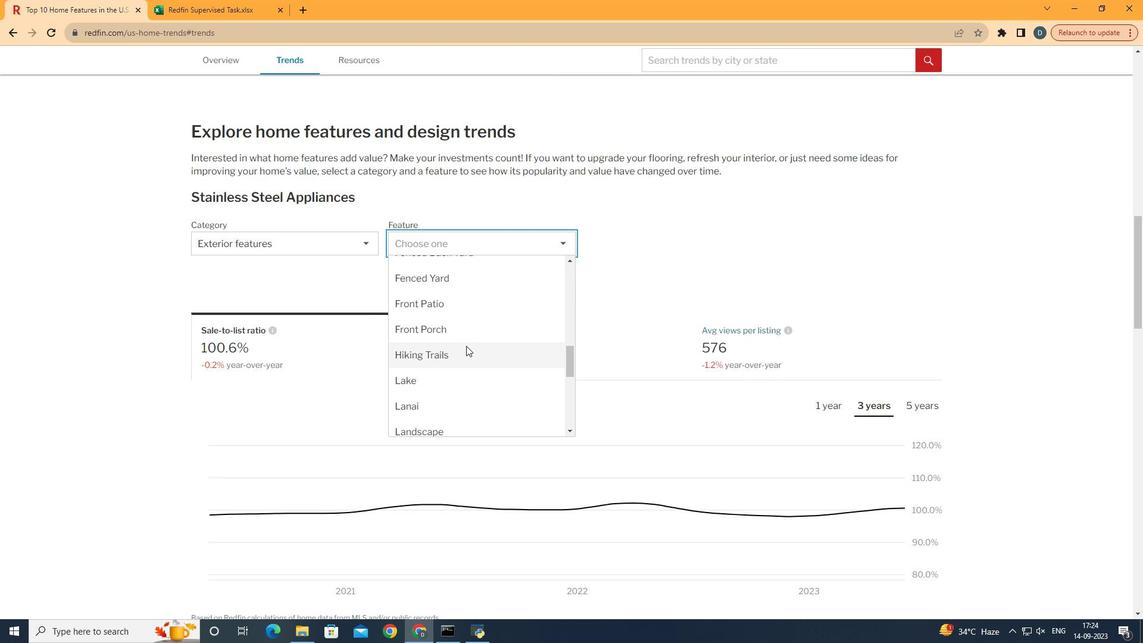 
Action: Mouse moved to (470, 338)
Screenshot: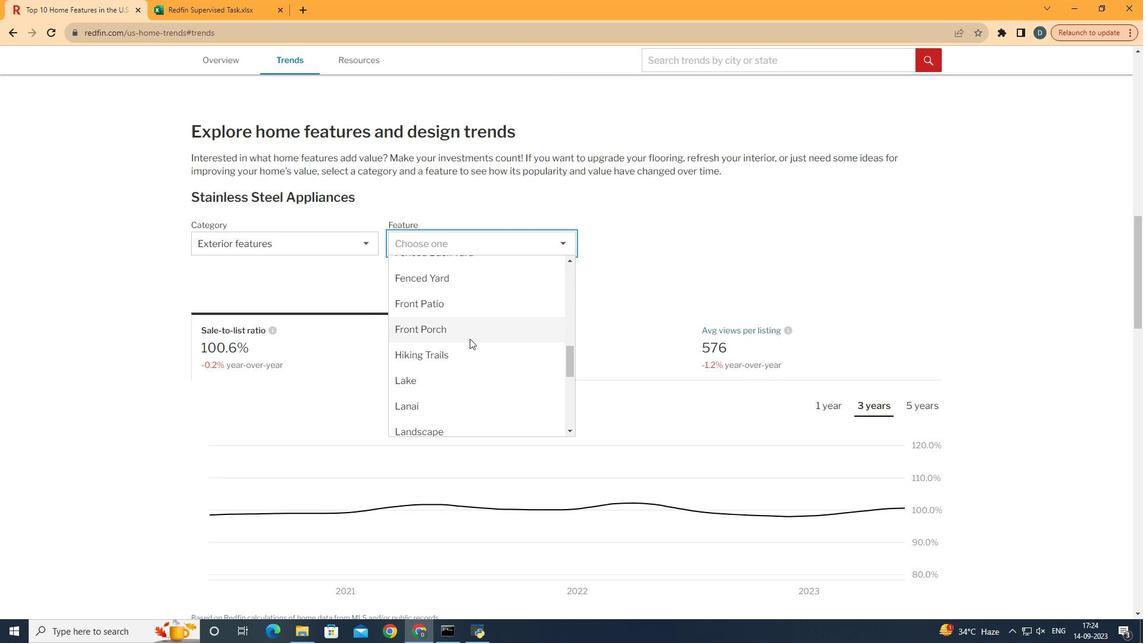 
Action: Mouse scrolled (470, 338) with delta (0, 0)
Screenshot: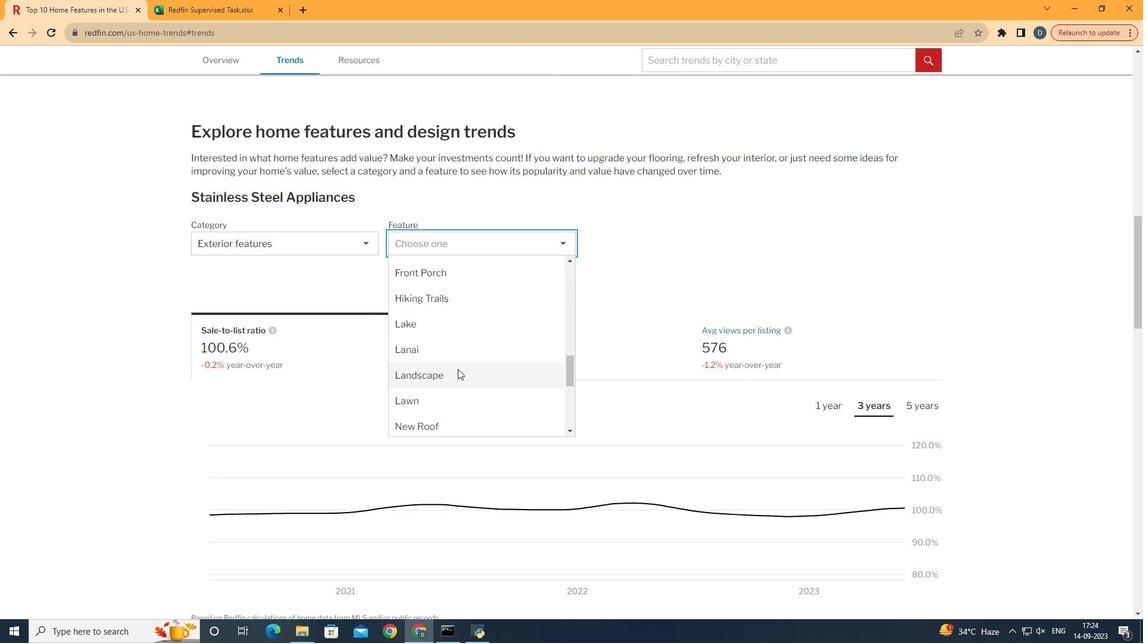 
Action: Mouse moved to (464, 327)
Screenshot: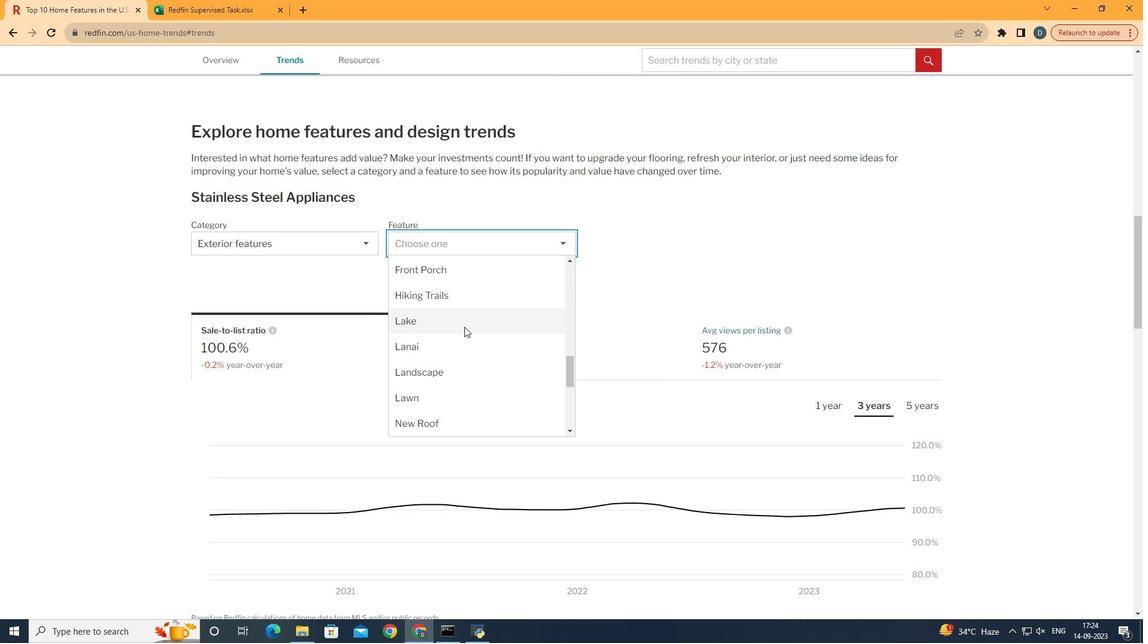 
Action: Mouse pressed left at (464, 327)
Screenshot: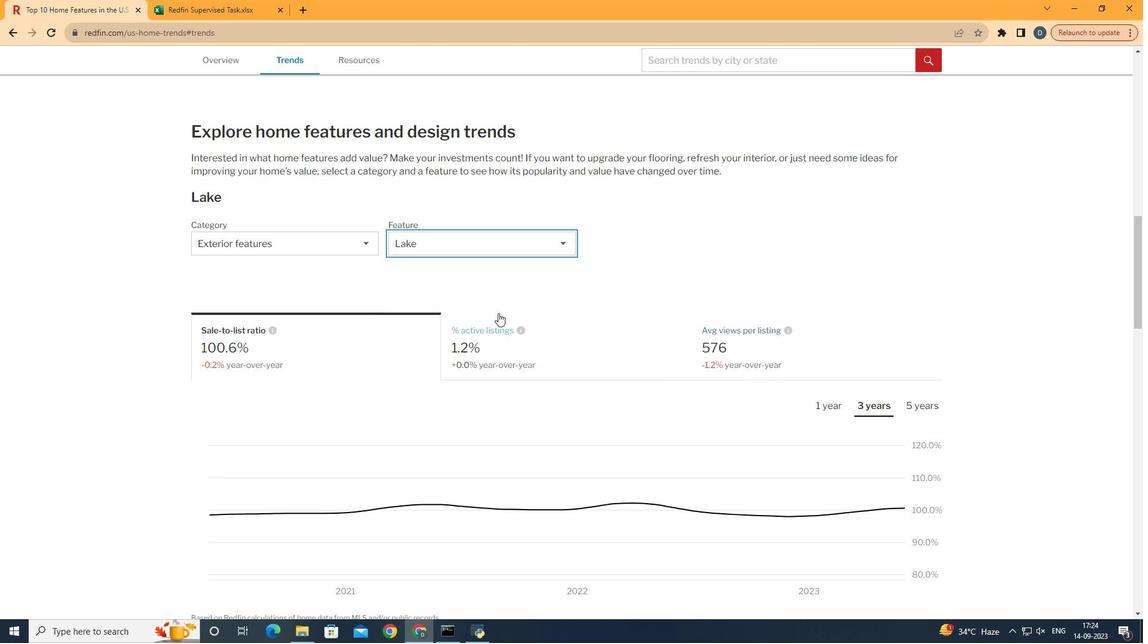 
Action: Mouse moved to (776, 350)
Screenshot: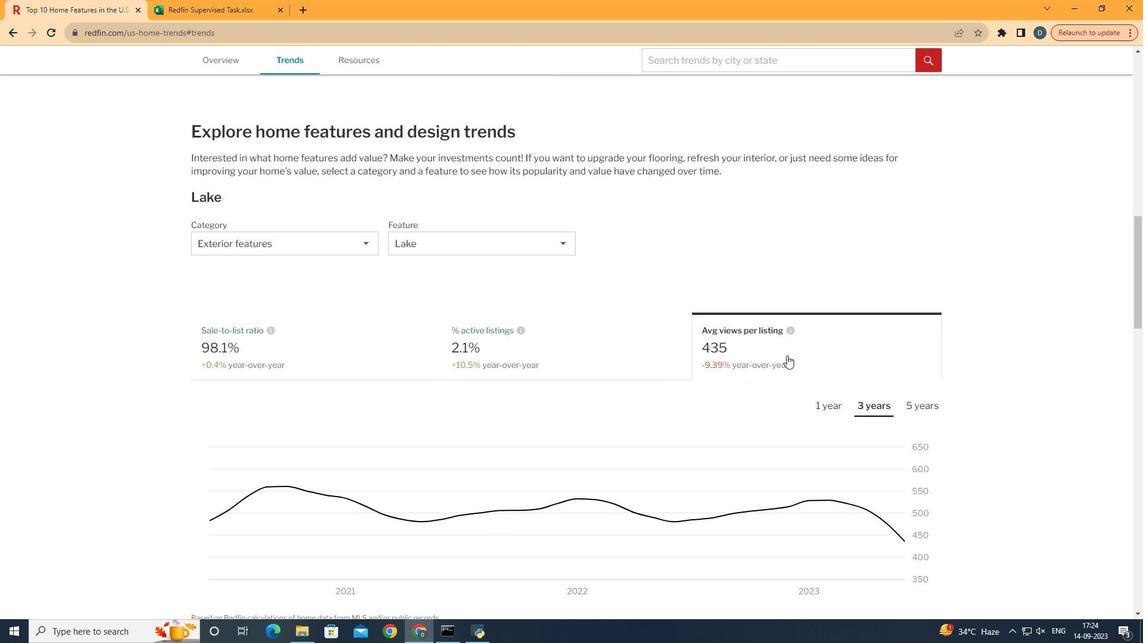 
Action: Mouse pressed left at (776, 350)
Screenshot: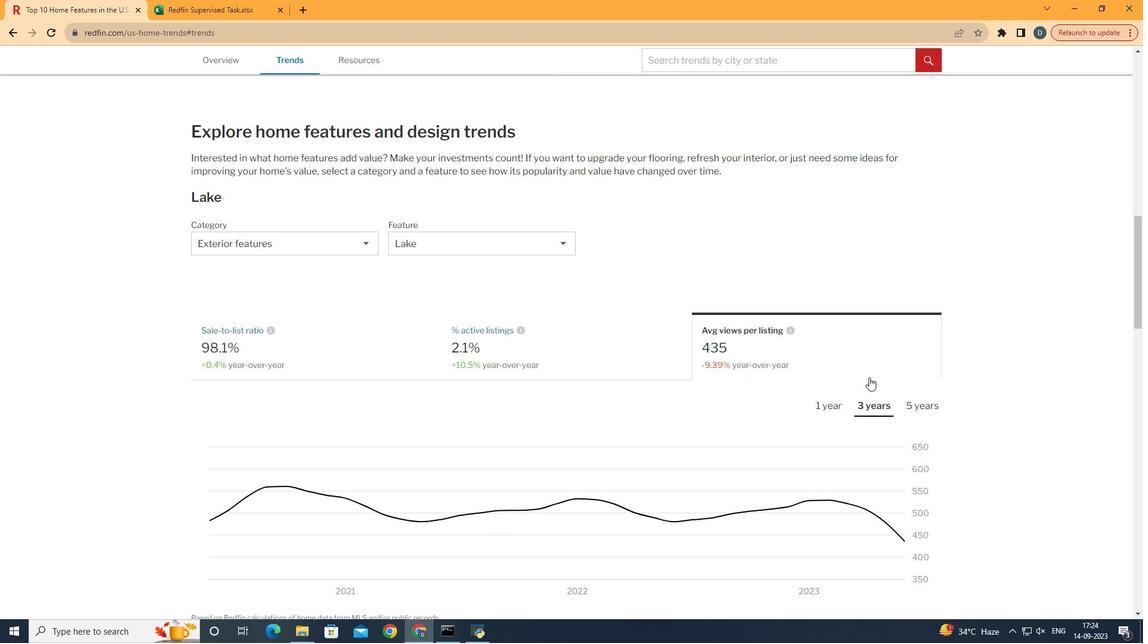 
Action: Mouse moved to (917, 411)
Screenshot: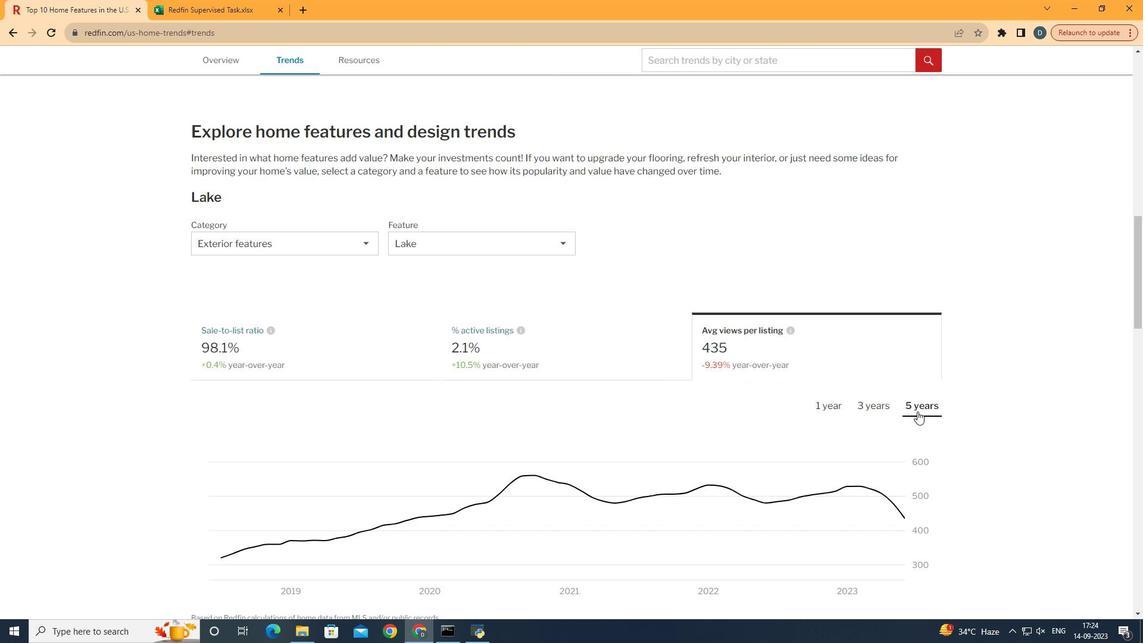 
Action: Mouse pressed left at (917, 411)
Screenshot: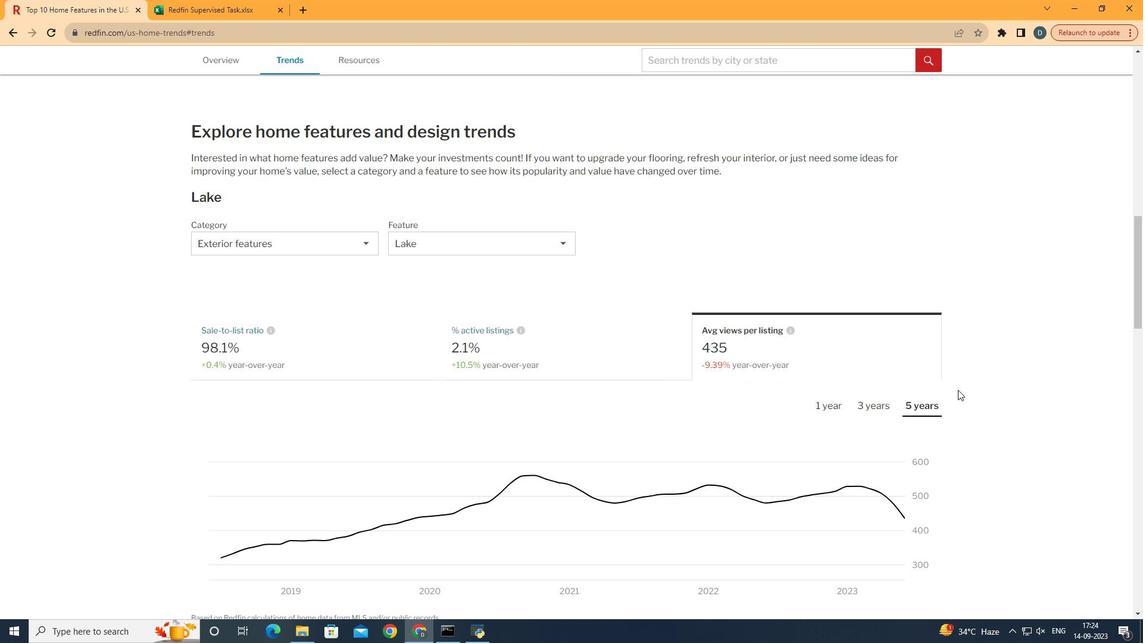 
Action: Mouse moved to (968, 384)
Screenshot: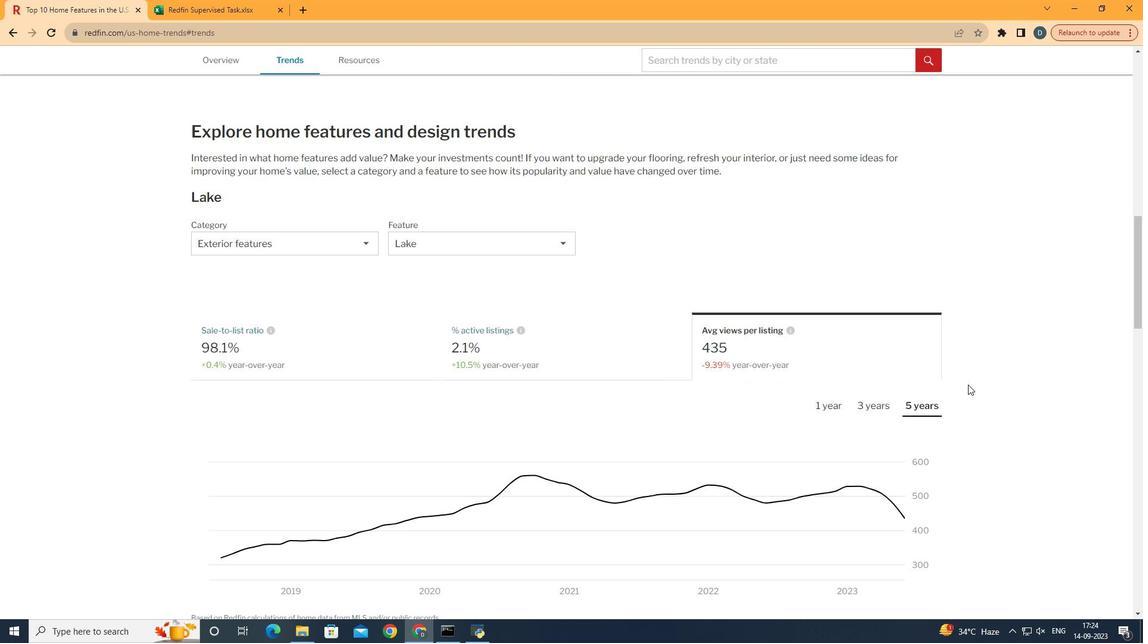 
